 Task: Utilize tags to categorize technology assessment tasks by priority: "High," "Medium," and "Low.
Action: Mouse moved to (66, 261)
Screenshot: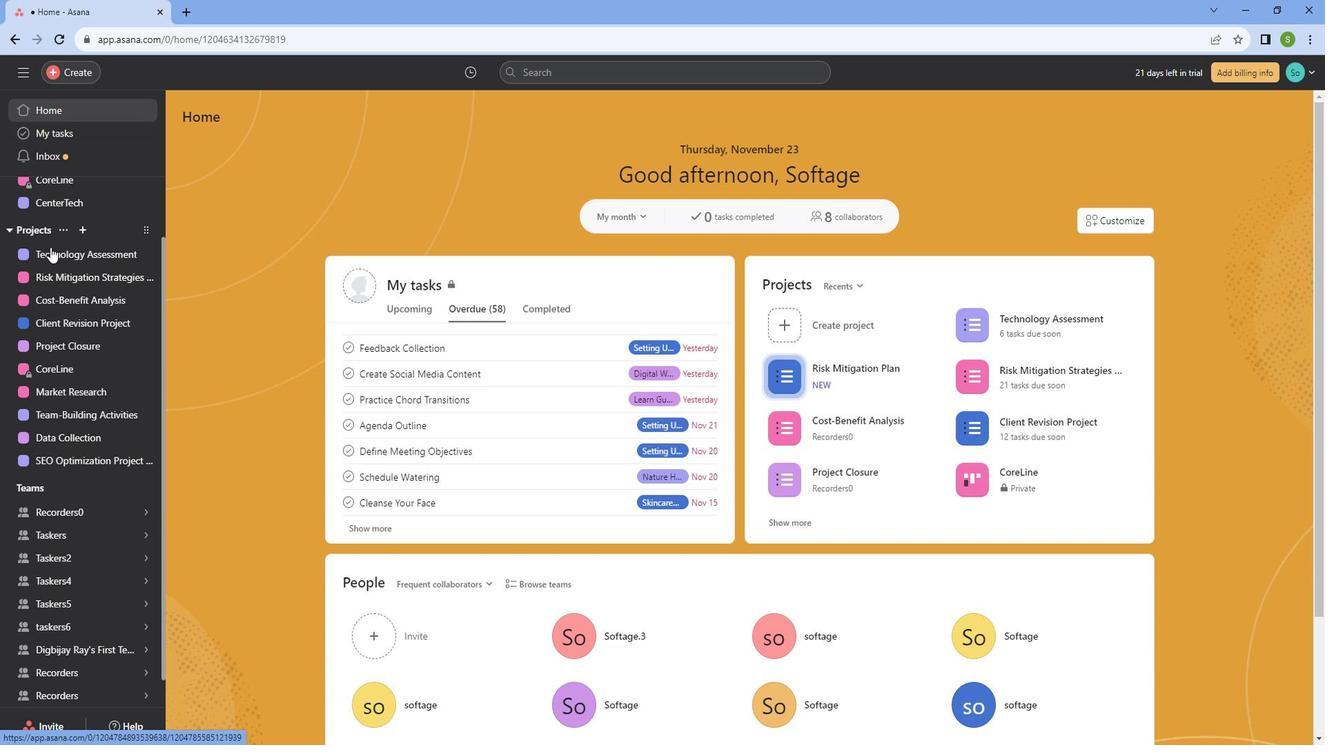
Action: Mouse pressed left at (66, 261)
Screenshot: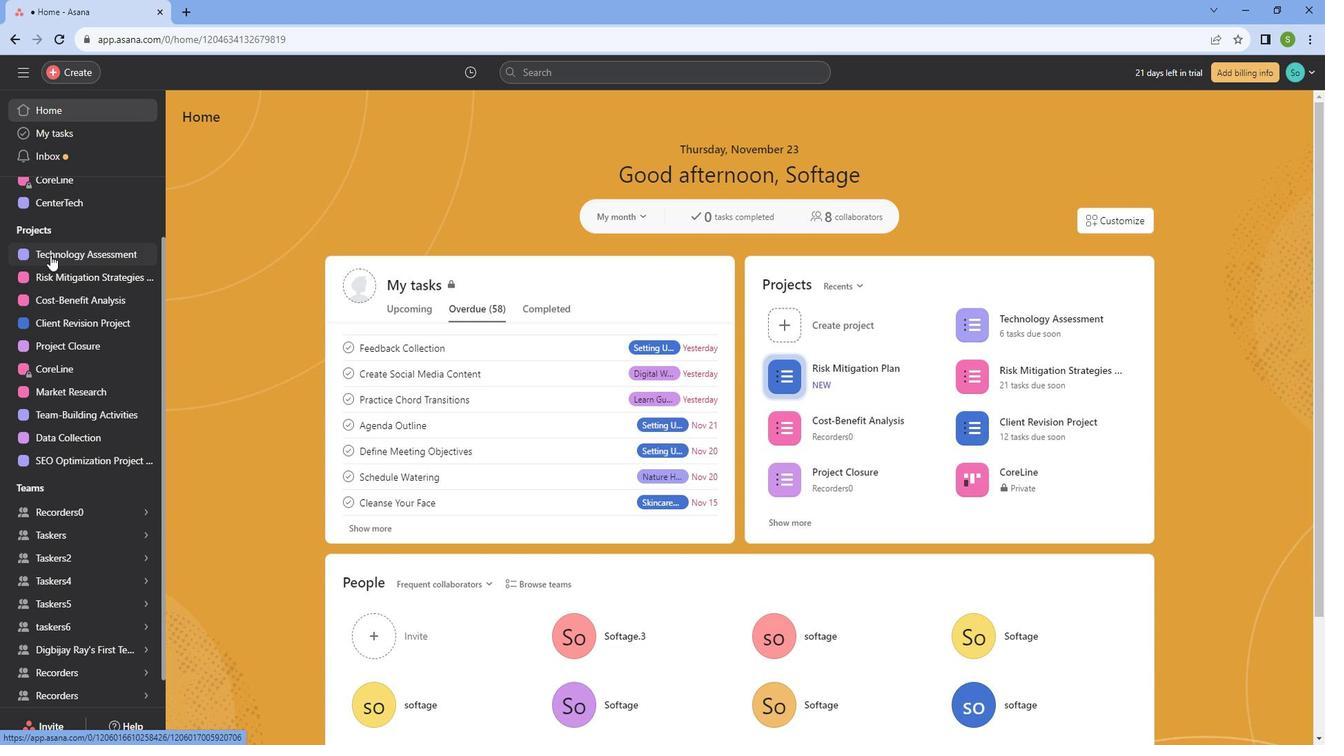 
Action: Mouse moved to (882, 227)
Screenshot: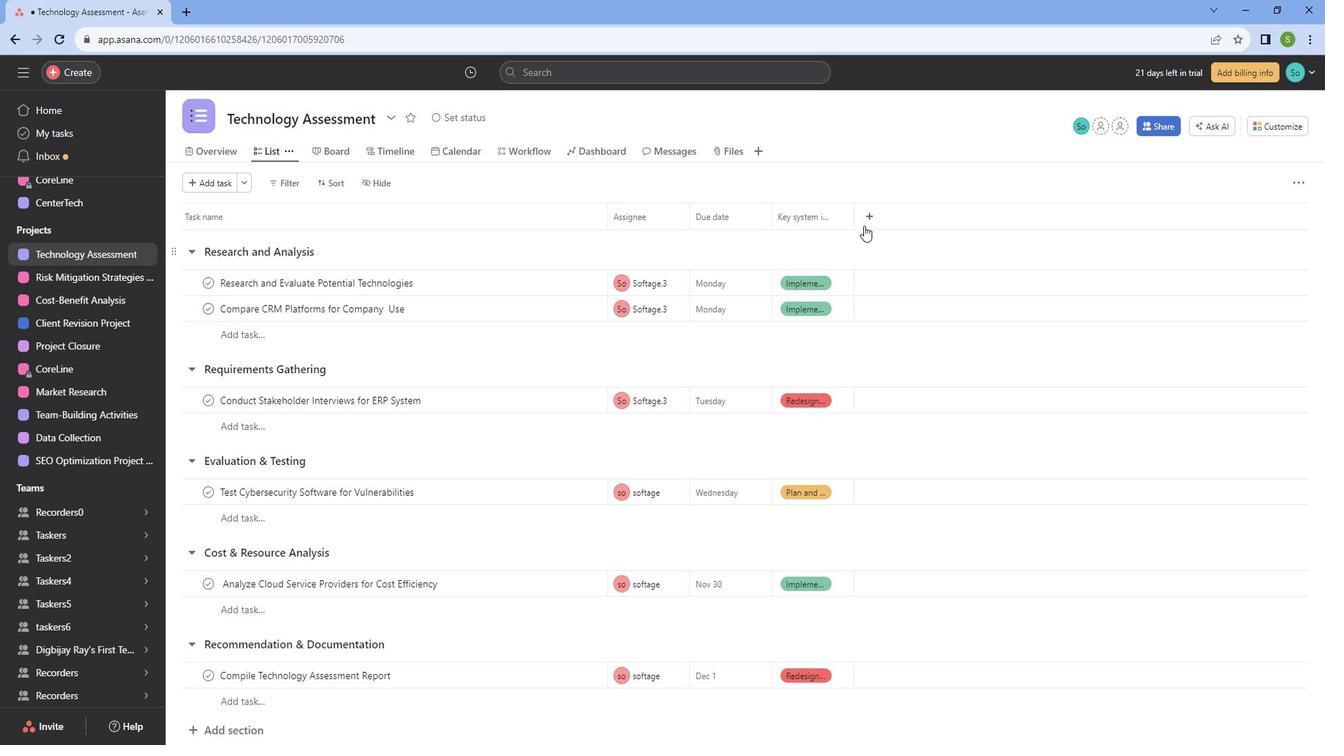 
Action: Mouse pressed left at (882, 227)
Screenshot: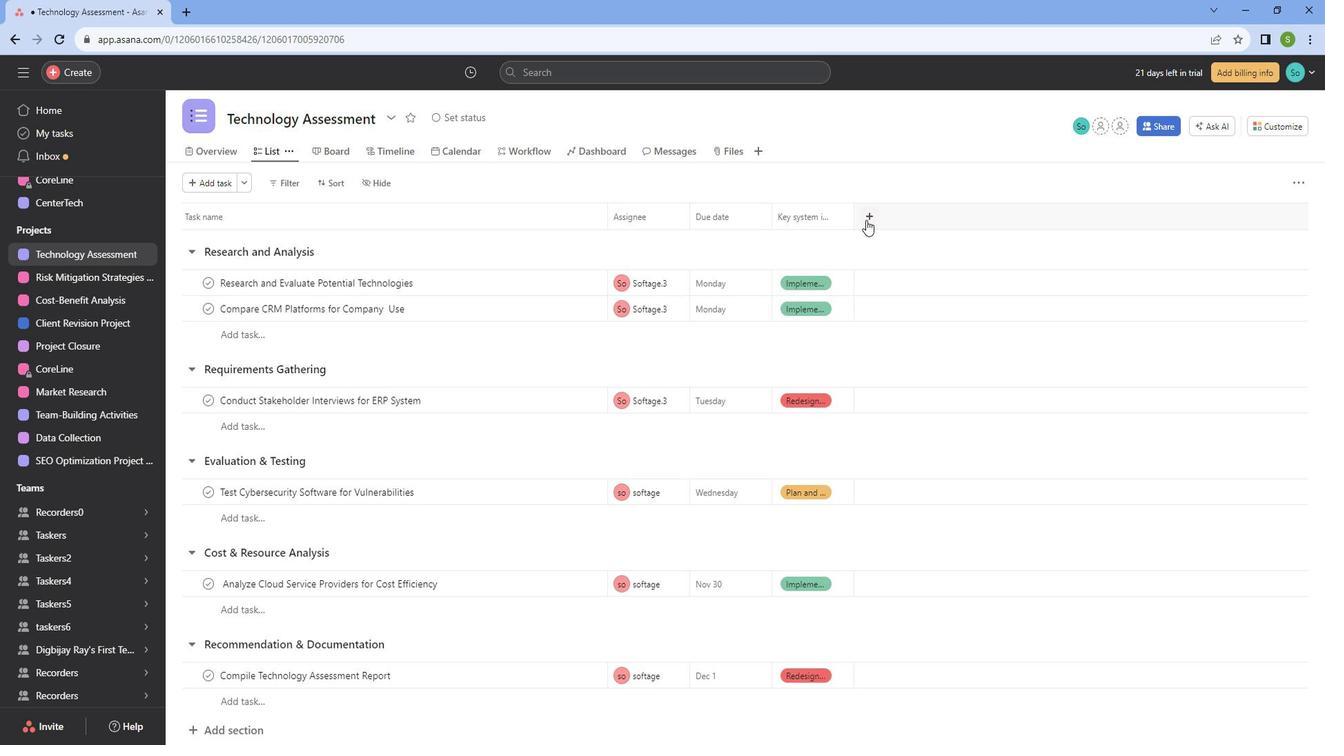 
Action: Mouse moved to (904, 276)
Screenshot: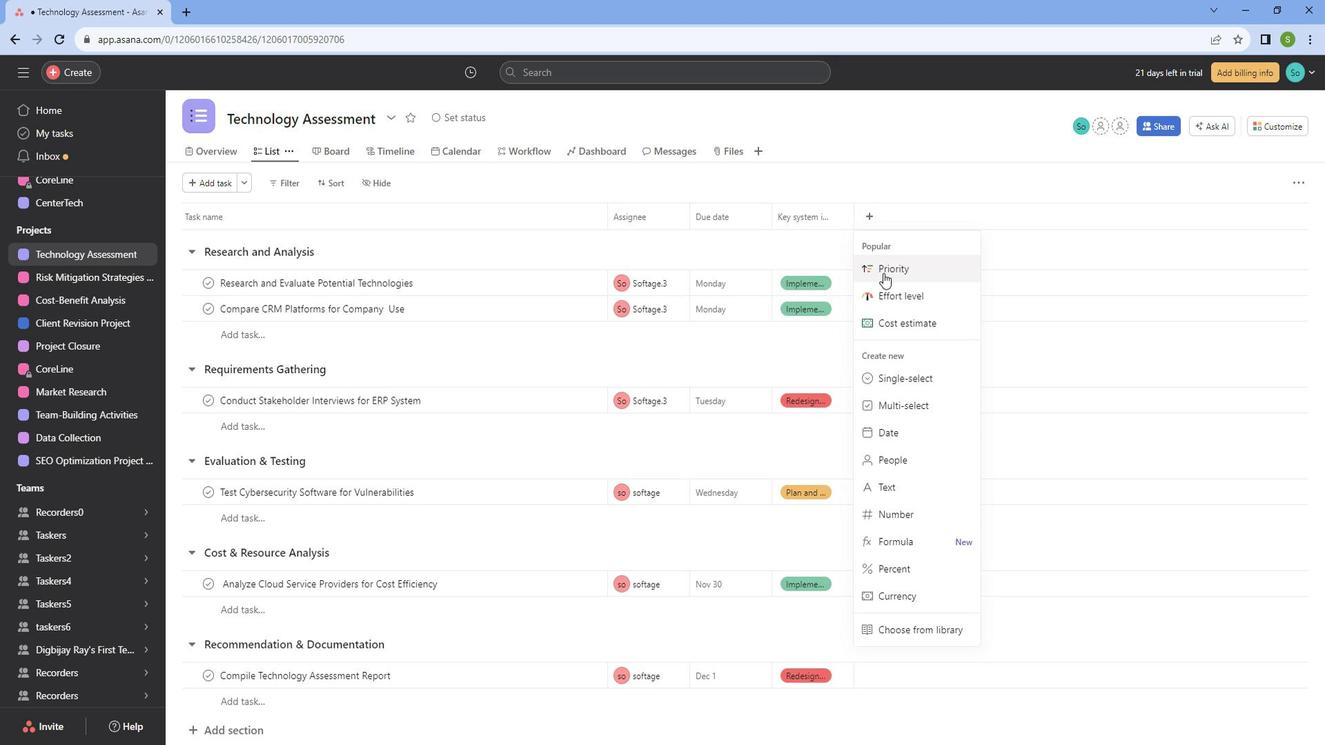 
Action: Mouse pressed left at (904, 276)
Screenshot: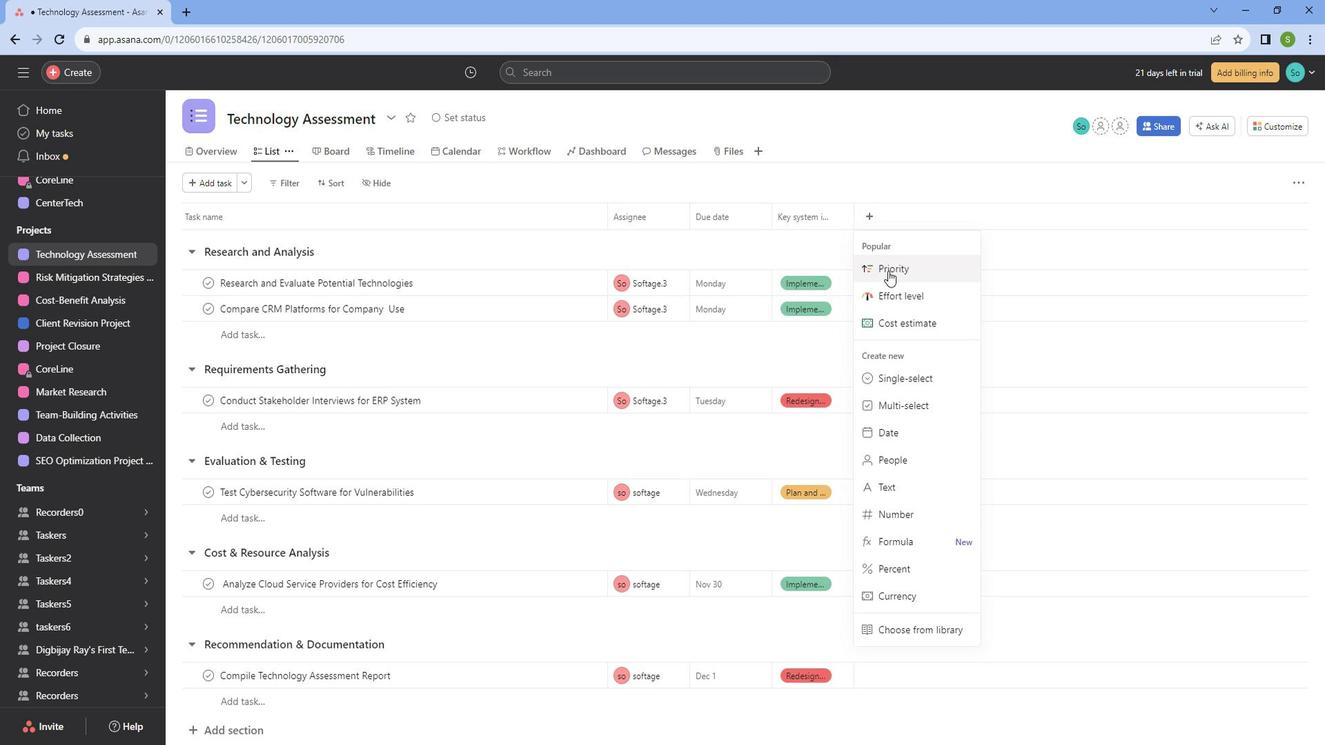 
Action: Mouse moved to (796, 561)
Screenshot: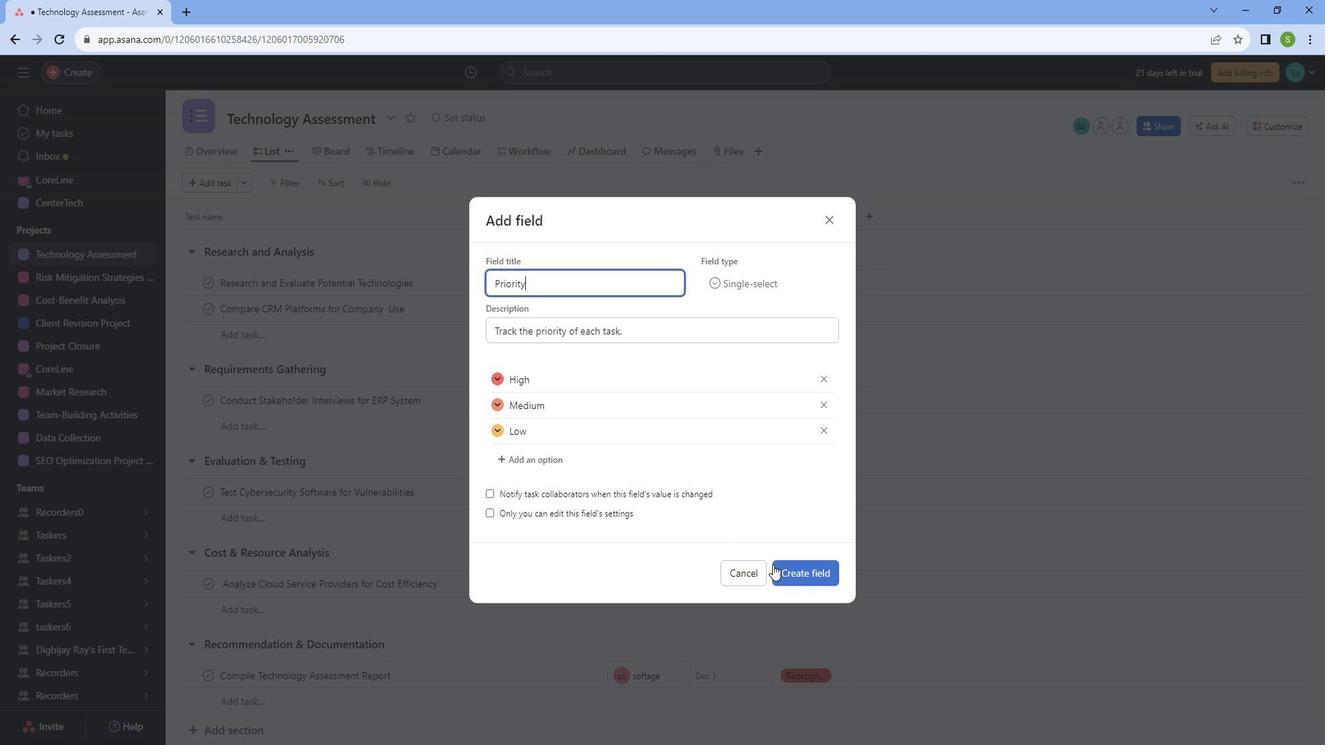 
Action: Mouse pressed left at (796, 561)
Screenshot: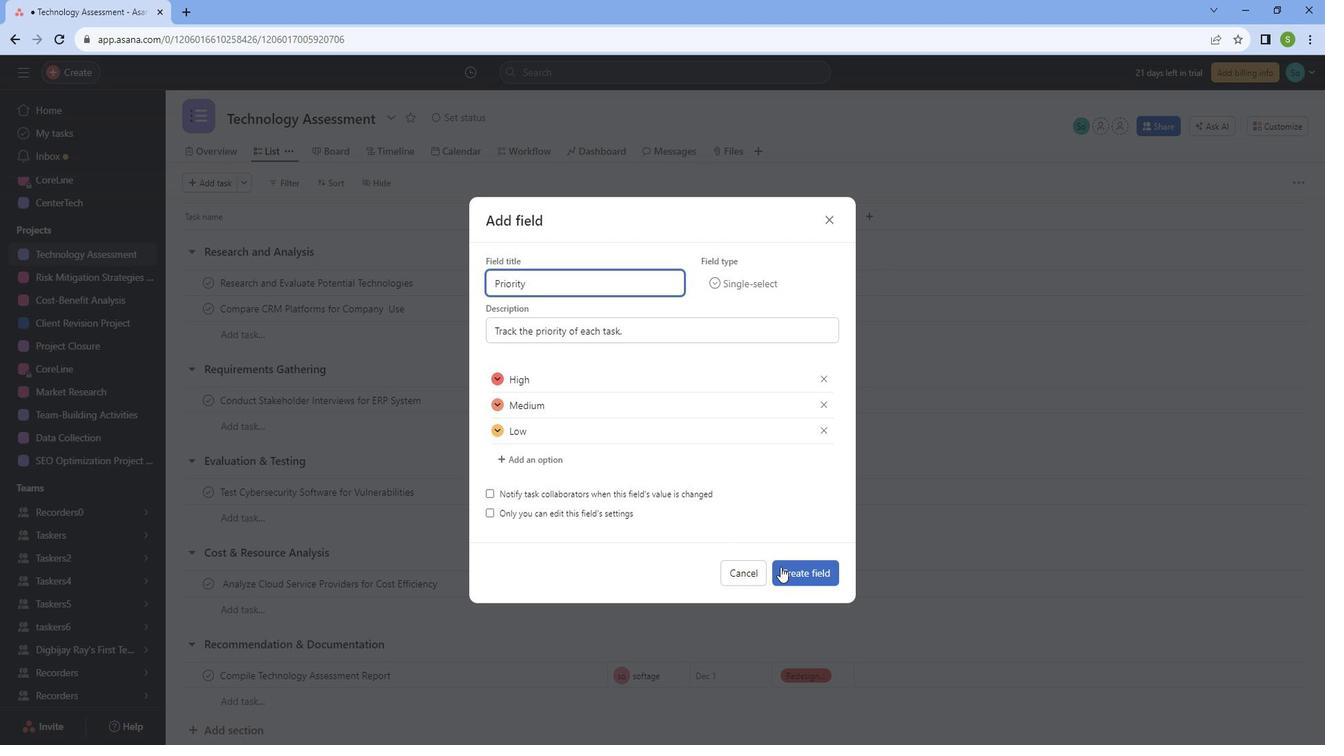 
Action: Mouse moved to (924, 282)
Screenshot: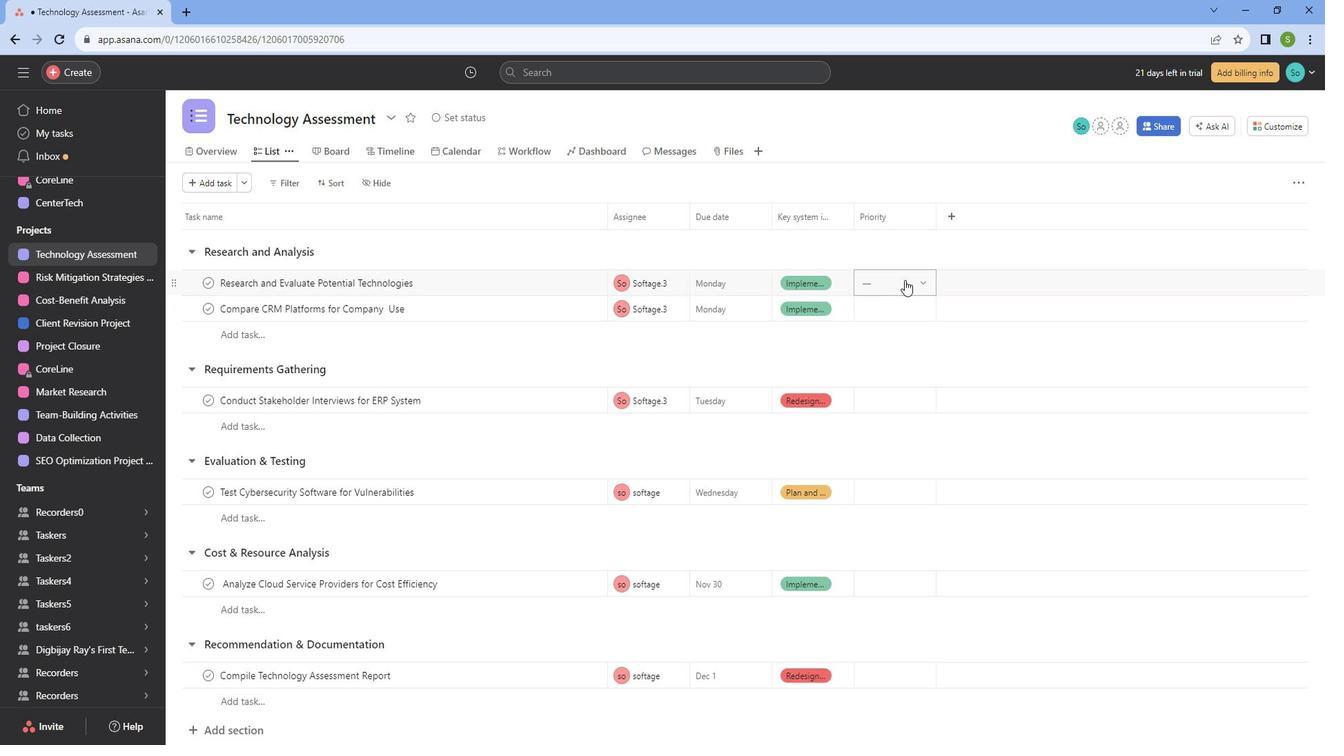 
Action: Mouse pressed left at (924, 282)
Screenshot: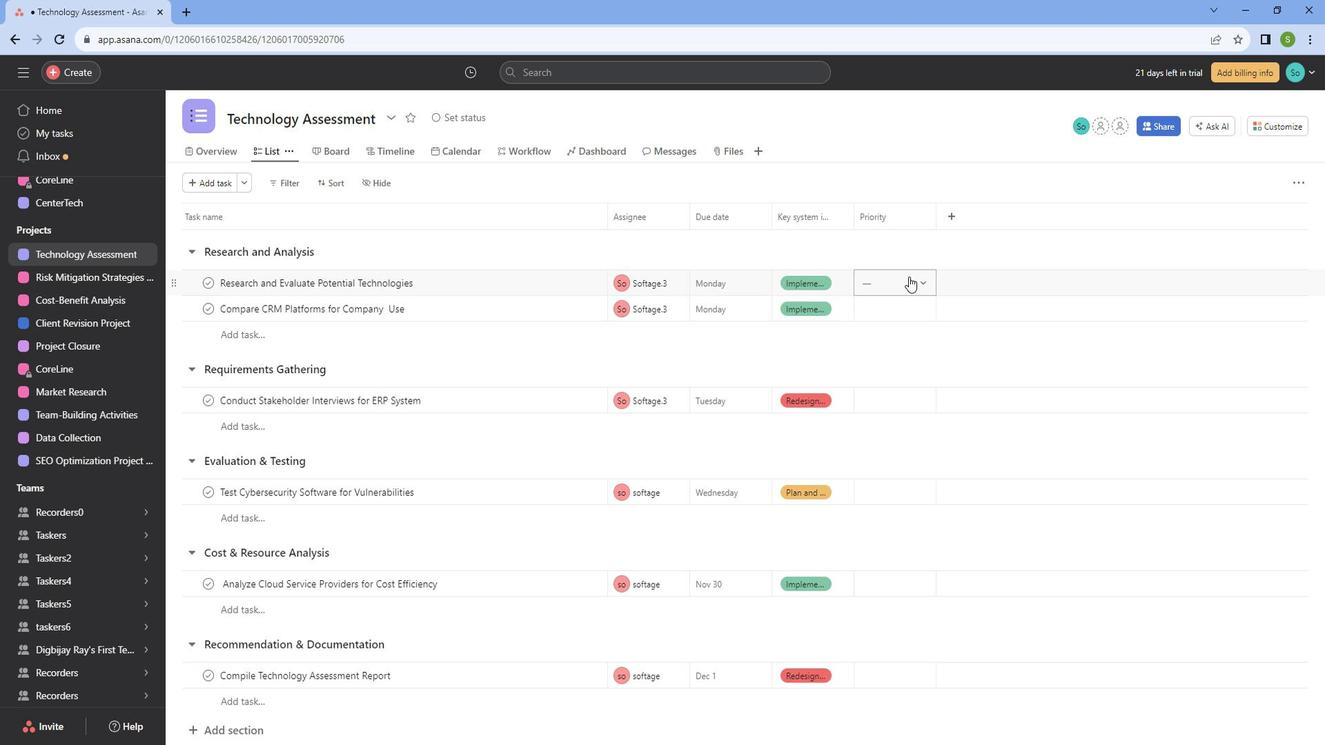 
Action: Mouse moved to (921, 340)
Screenshot: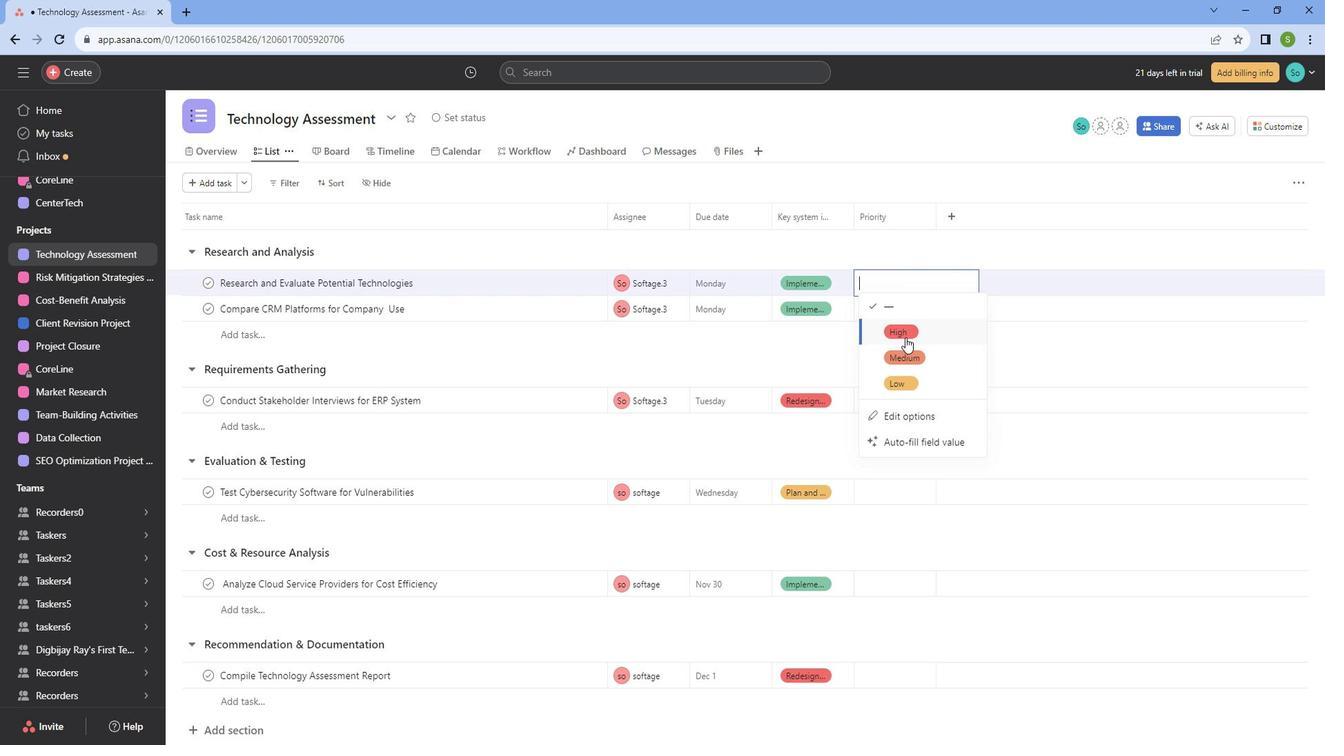 
Action: Mouse pressed left at (921, 340)
Screenshot: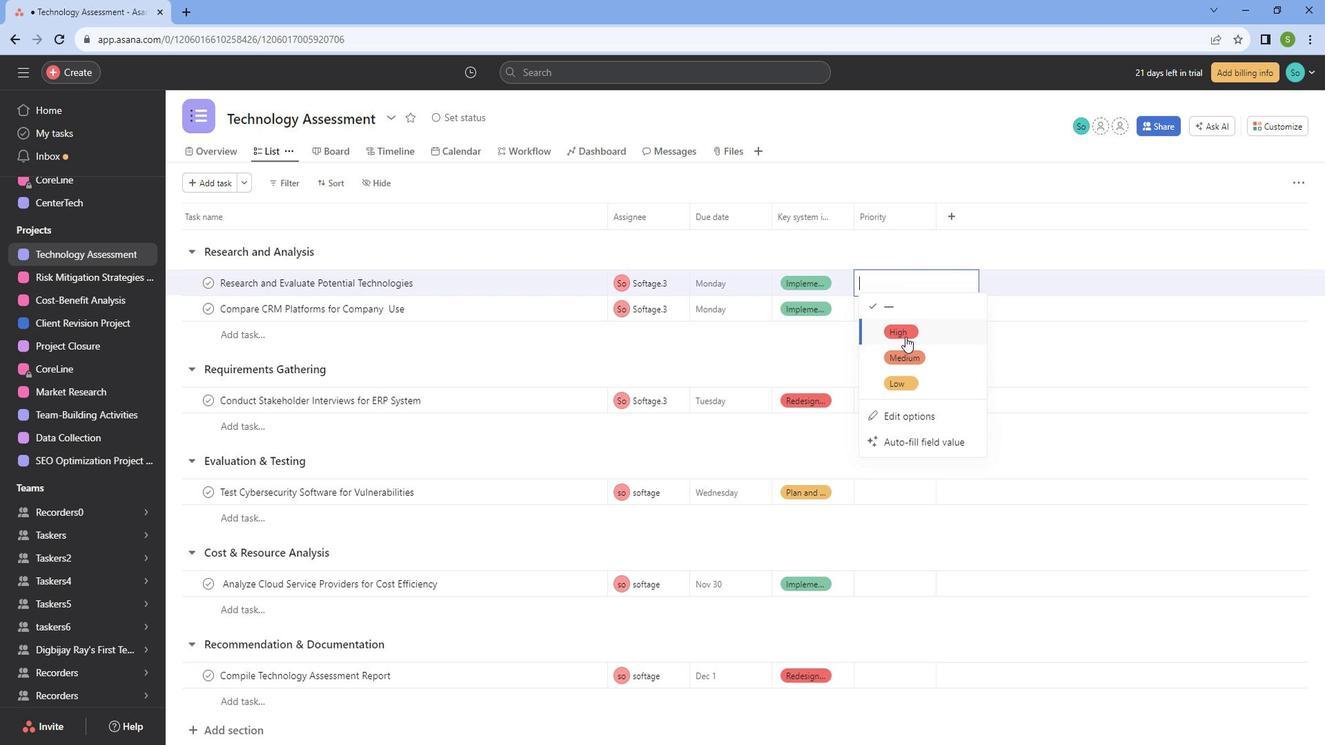 
Action: Mouse moved to (921, 322)
Screenshot: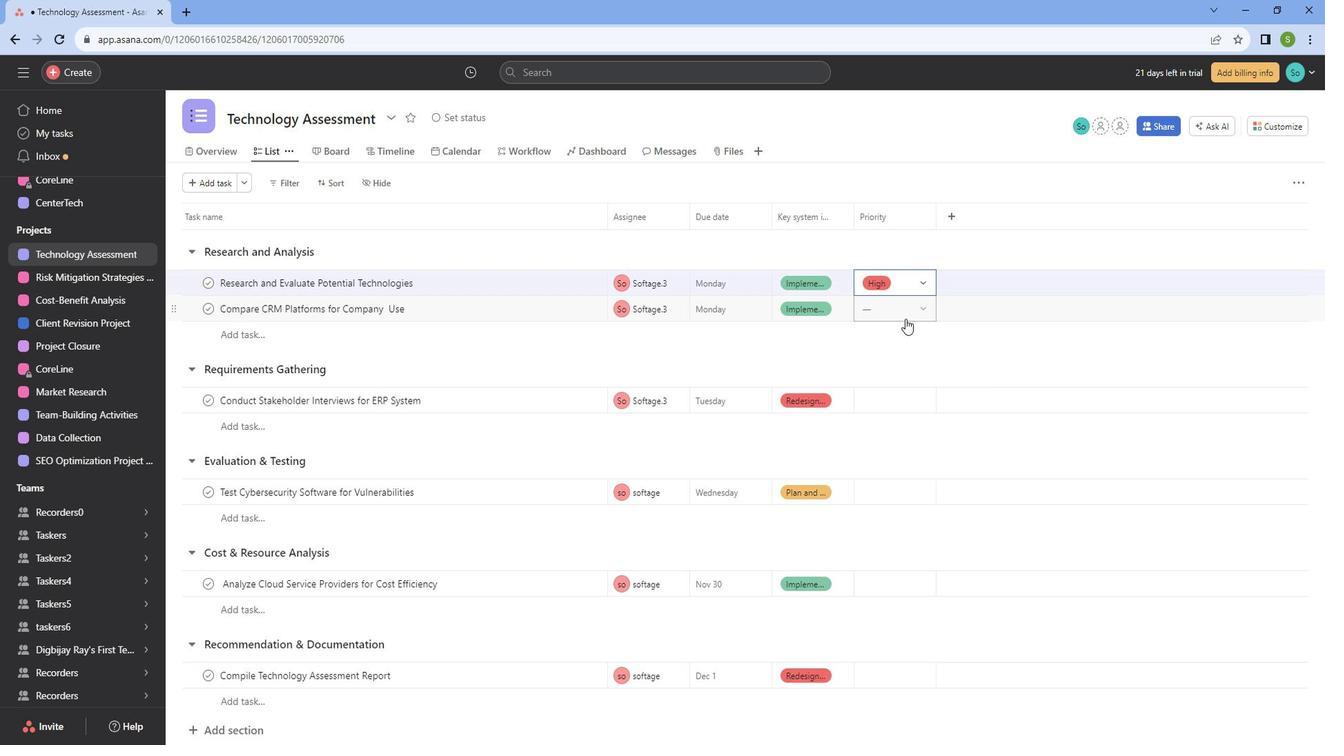 
Action: Mouse pressed left at (921, 322)
Screenshot: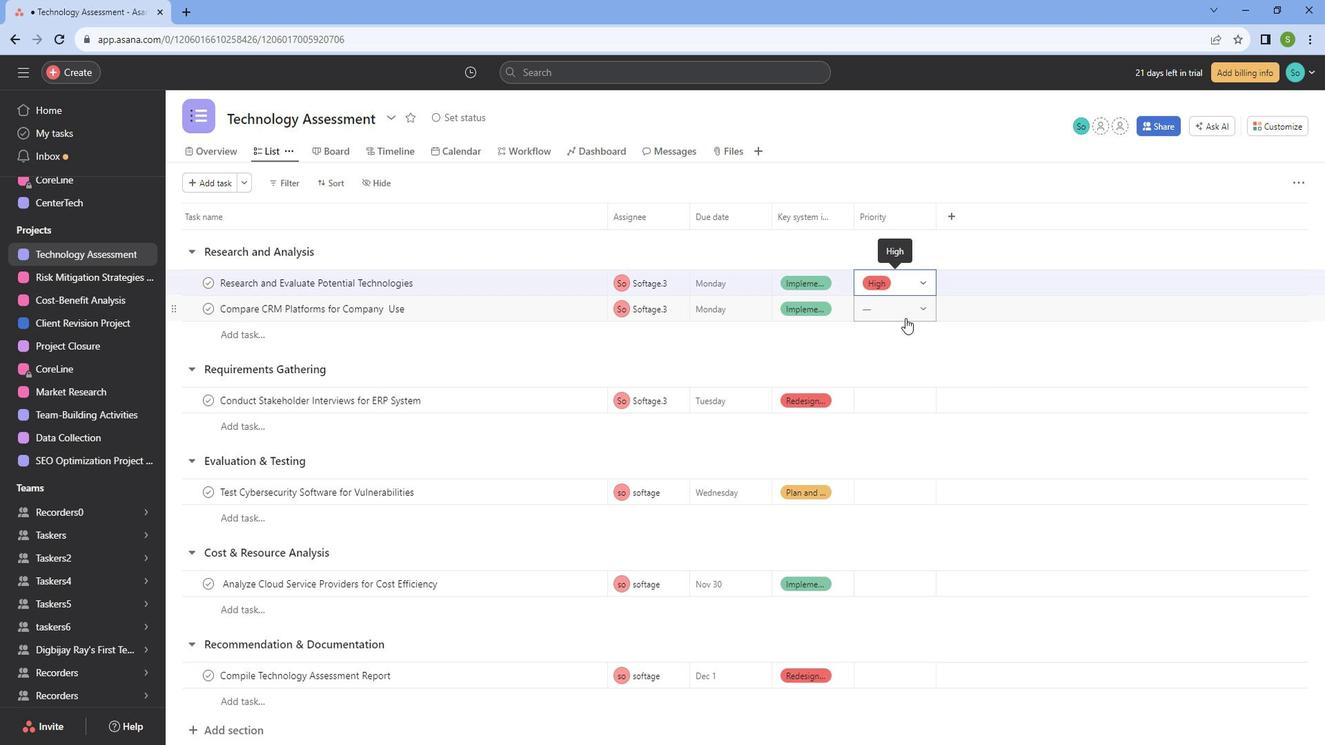 
Action: Mouse moved to (908, 360)
Screenshot: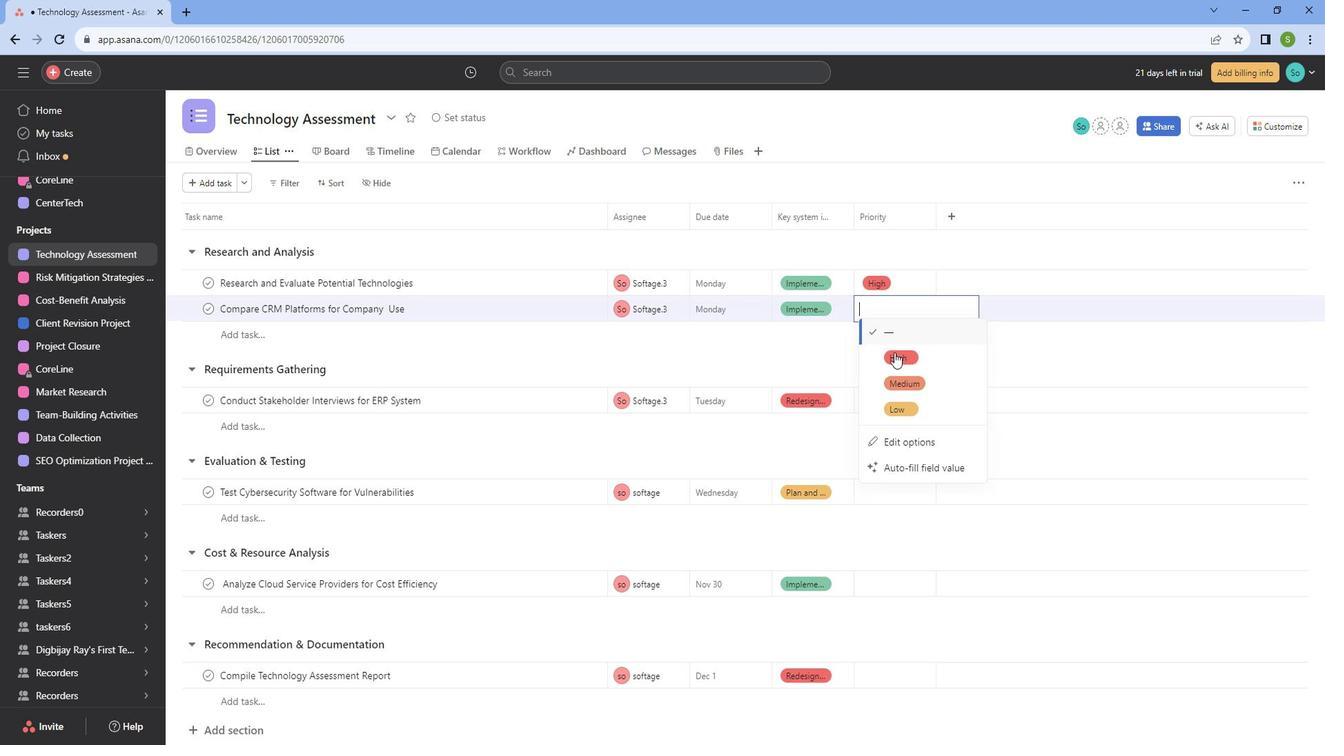 
Action: Mouse pressed left at (908, 360)
Screenshot: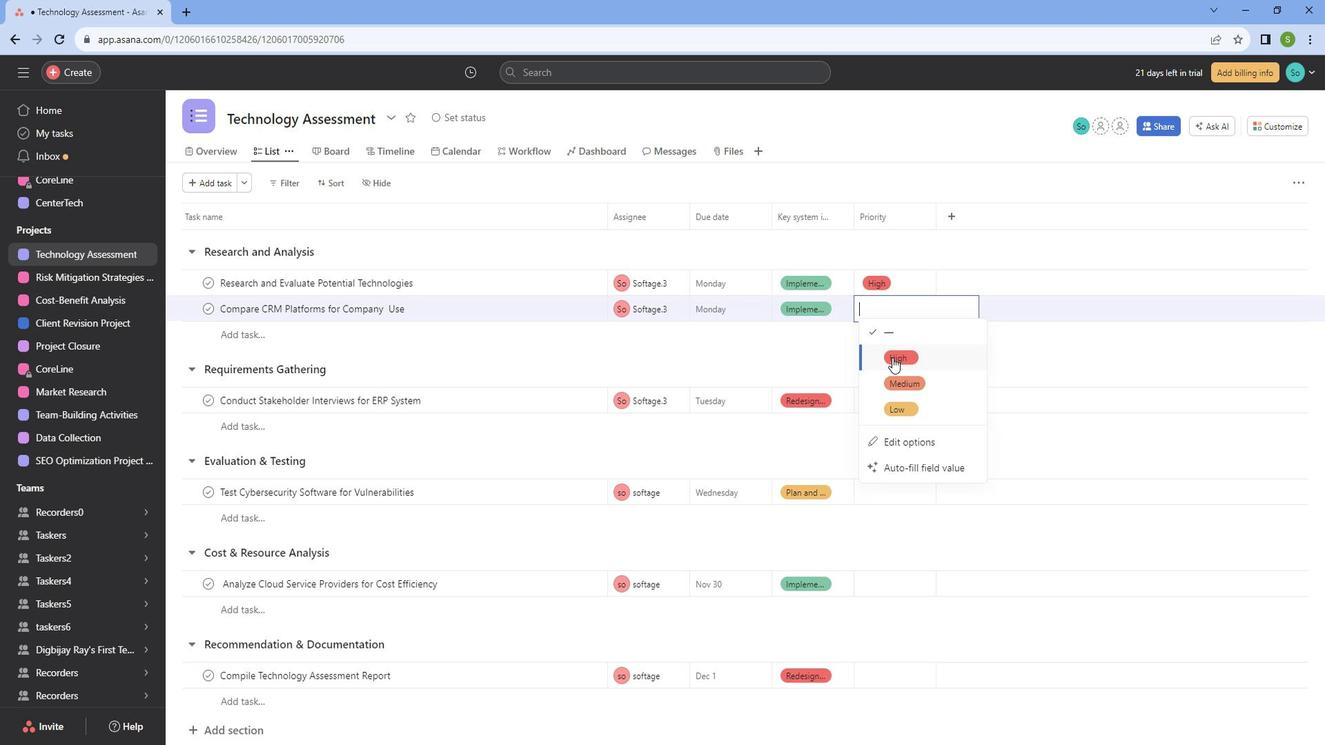 
Action: Mouse moved to (893, 398)
Screenshot: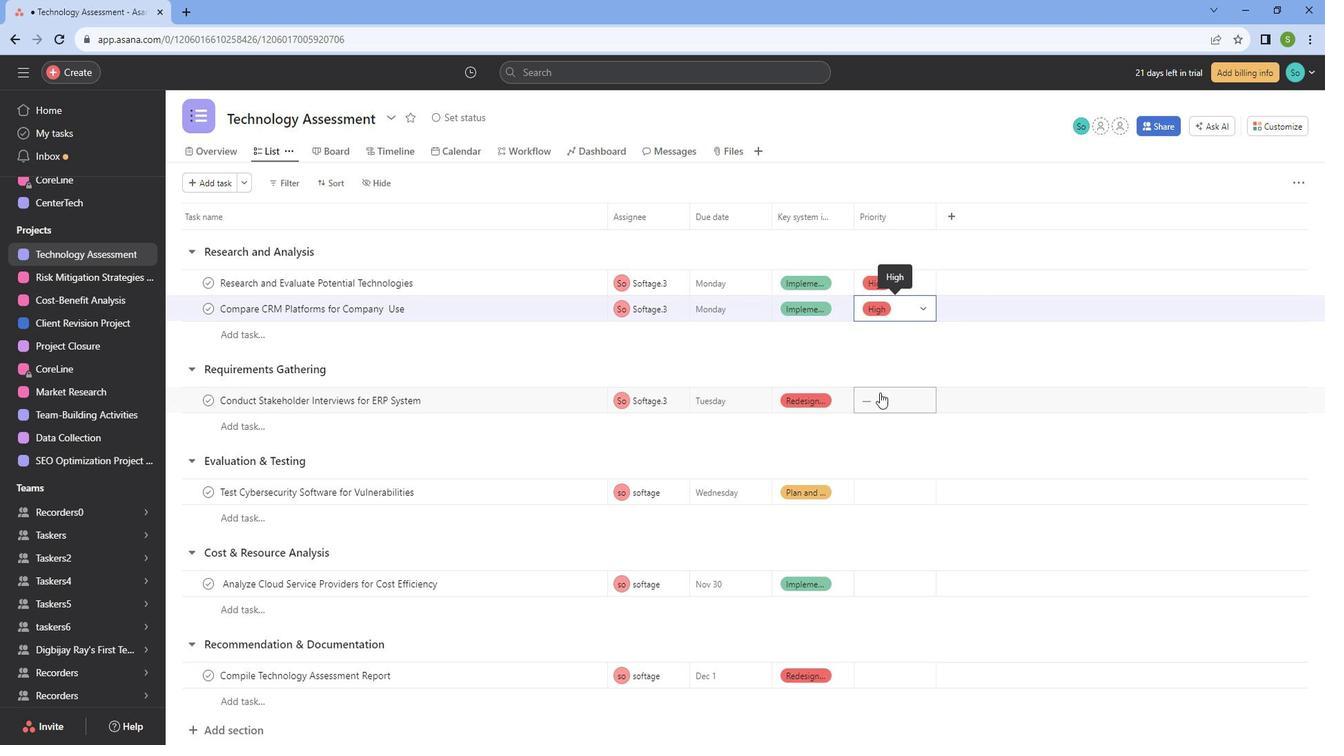 
Action: Mouse pressed left at (893, 398)
Screenshot: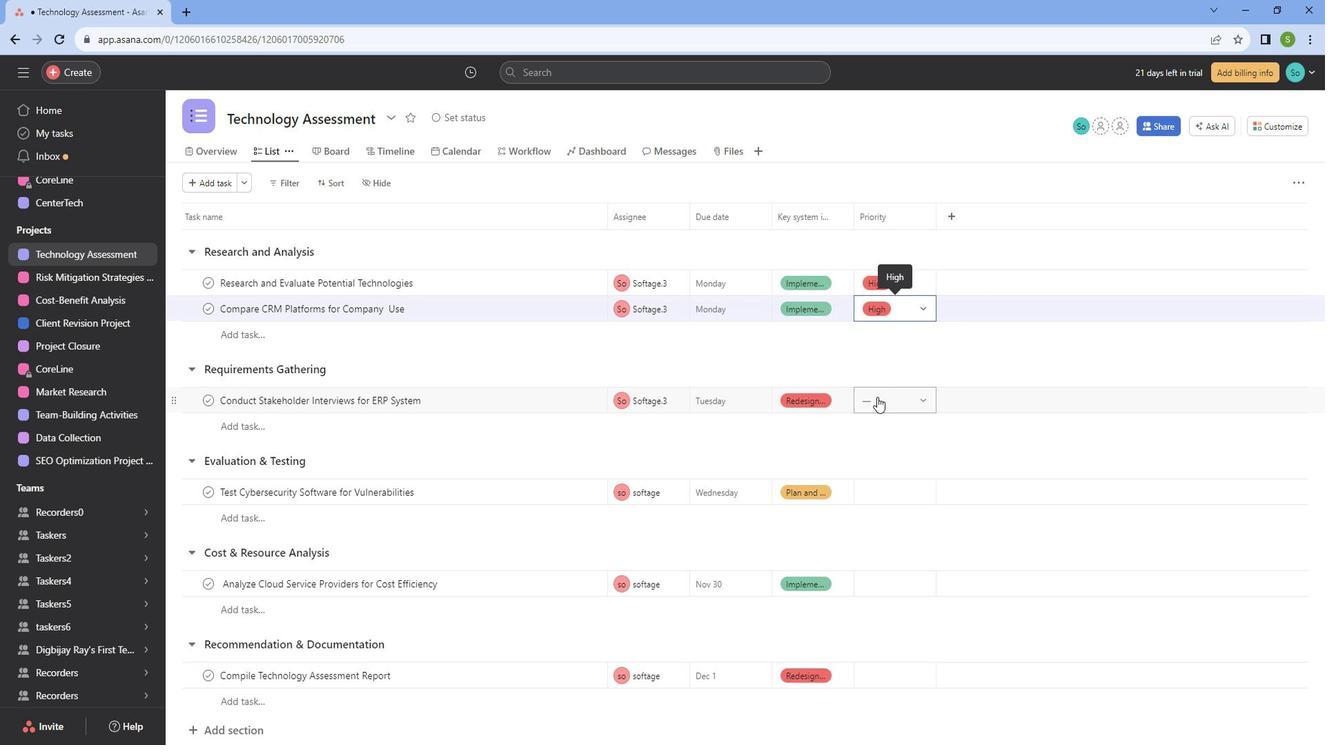 
Action: Mouse moved to (895, 478)
Screenshot: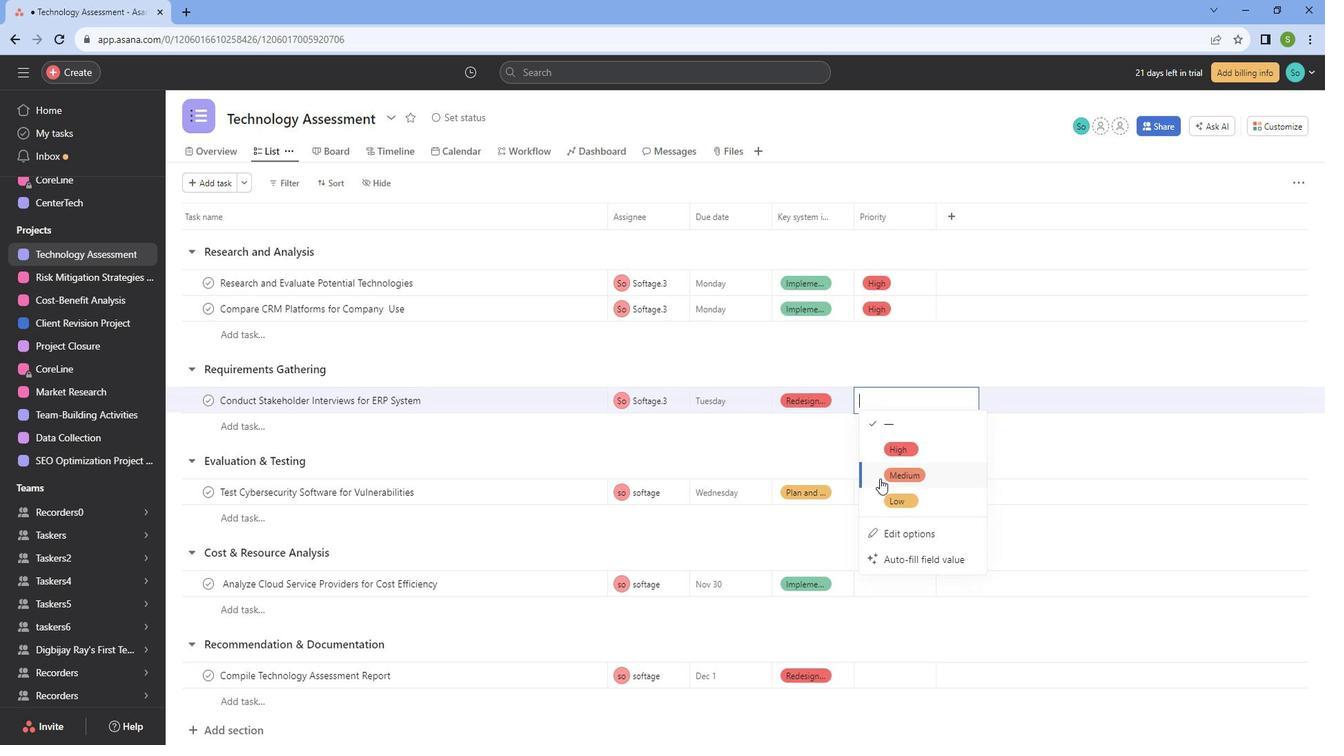 
Action: Mouse pressed left at (895, 478)
Screenshot: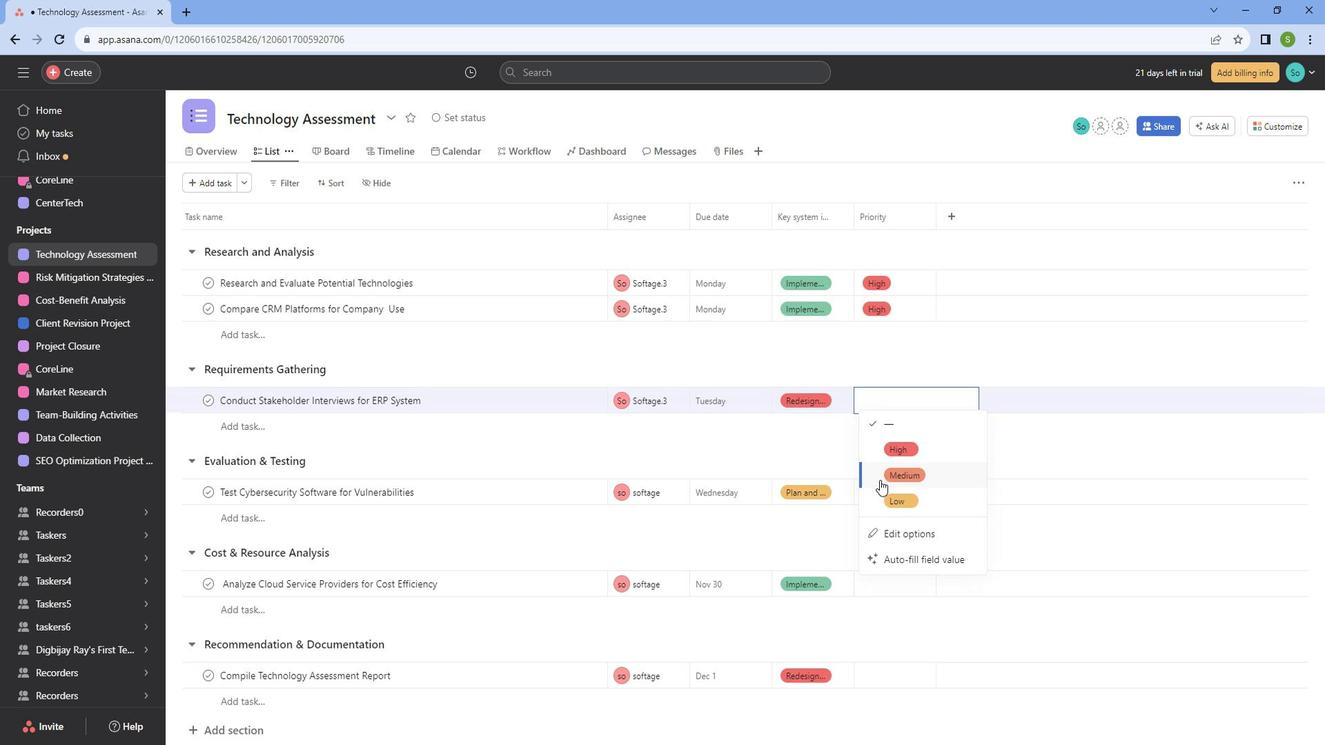
Action: Mouse moved to (895, 496)
Screenshot: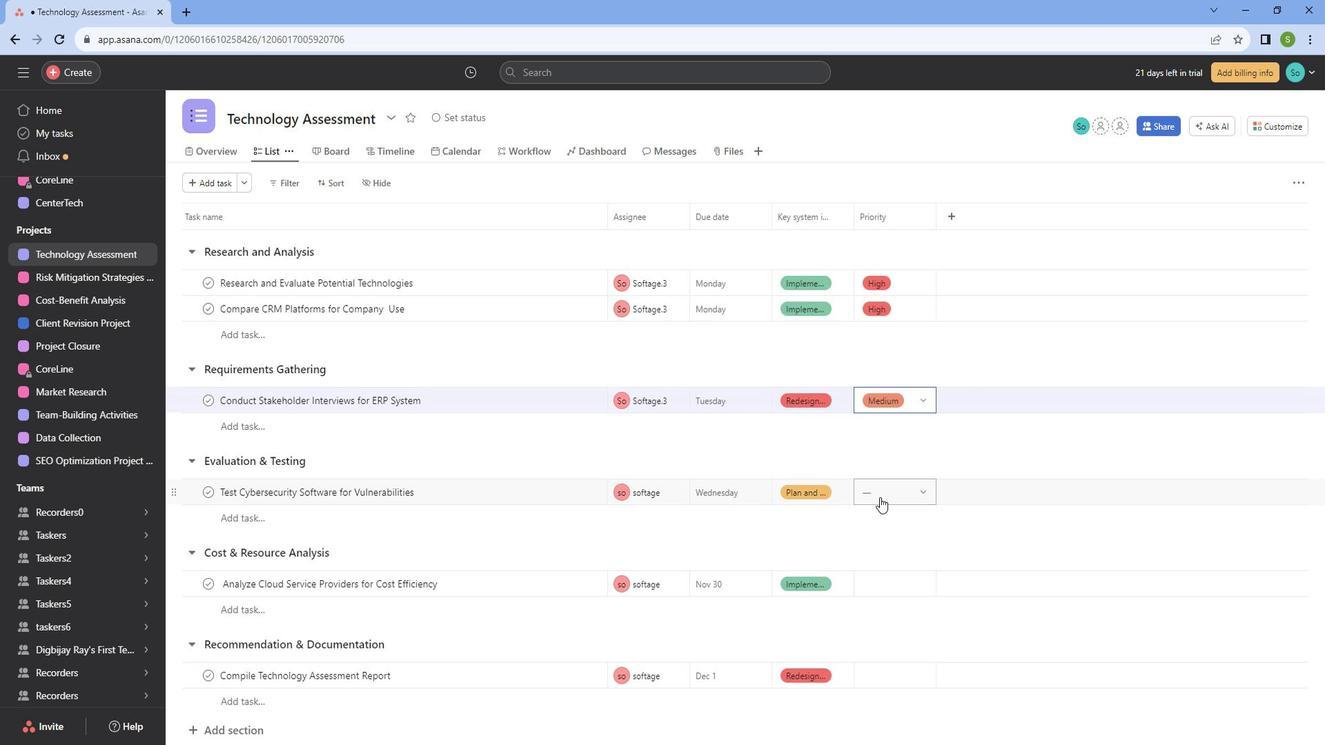 
Action: Mouse pressed left at (895, 496)
Screenshot: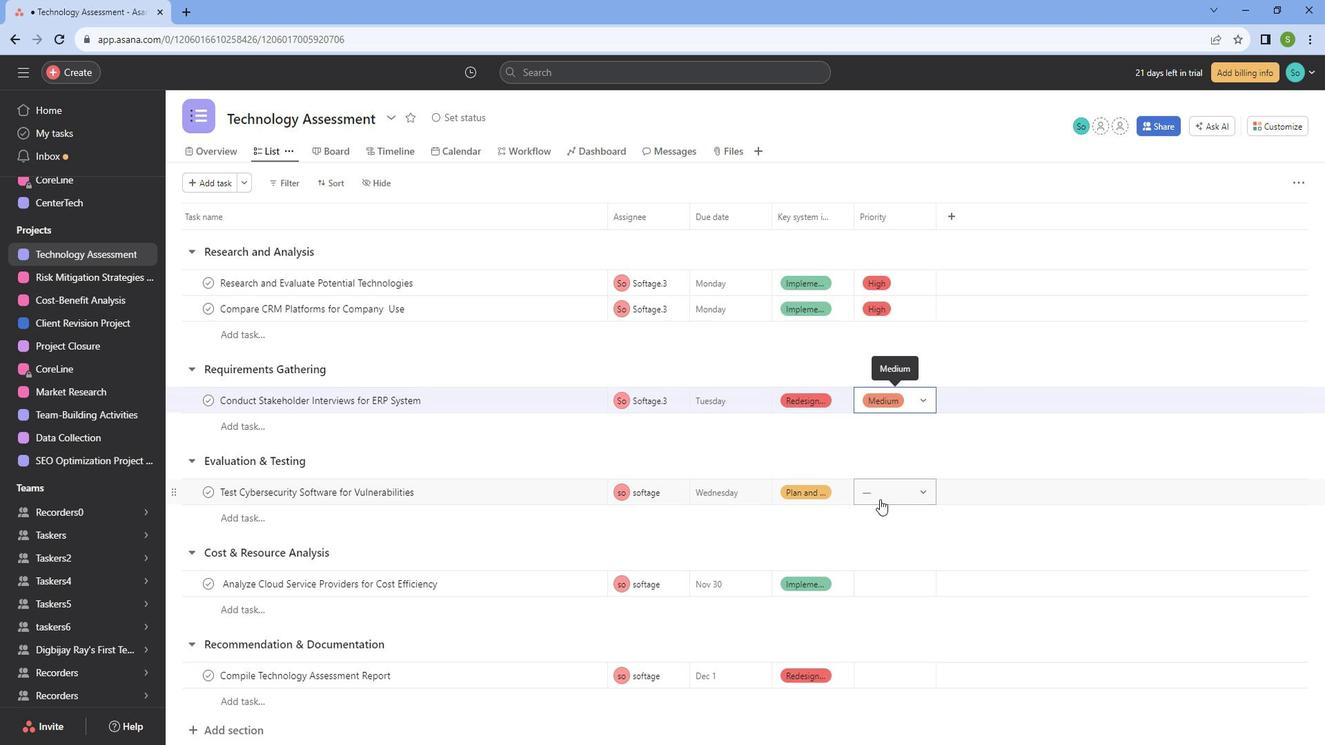 
Action: Mouse moved to (906, 561)
Screenshot: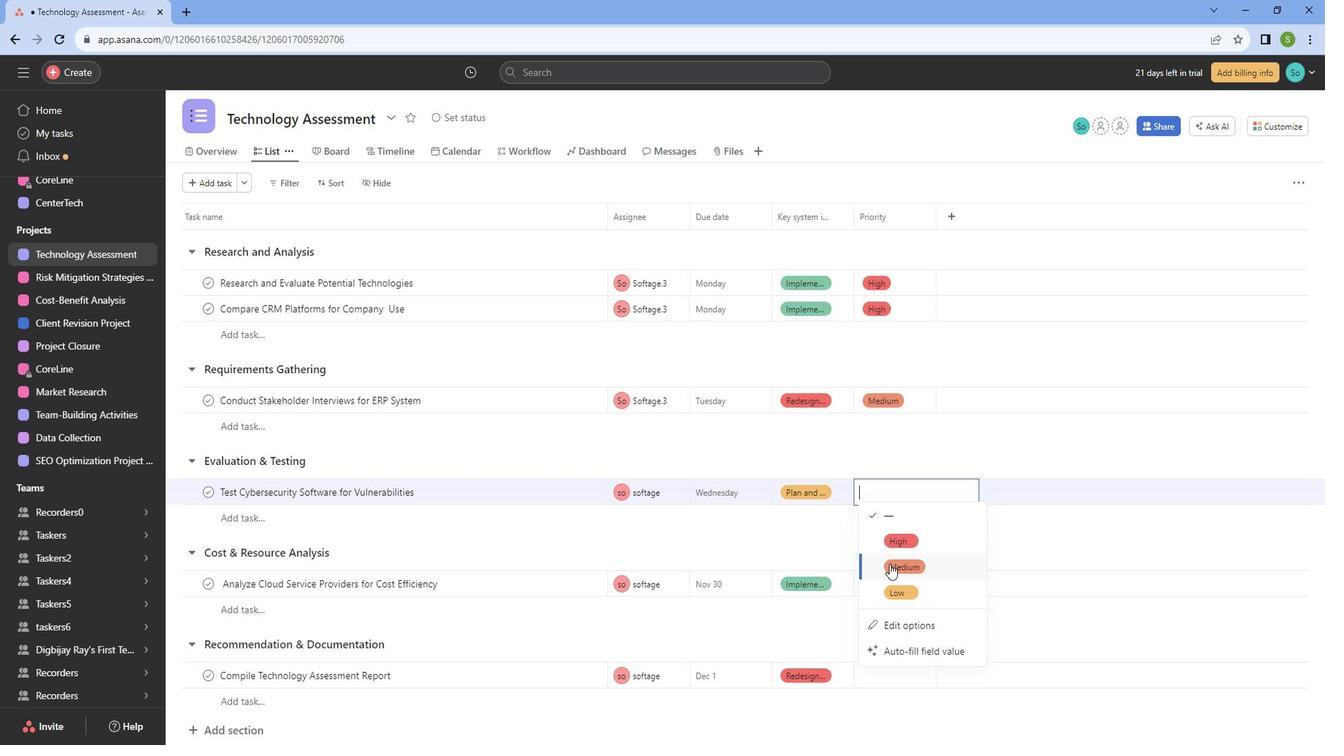 
Action: Mouse pressed left at (906, 561)
Screenshot: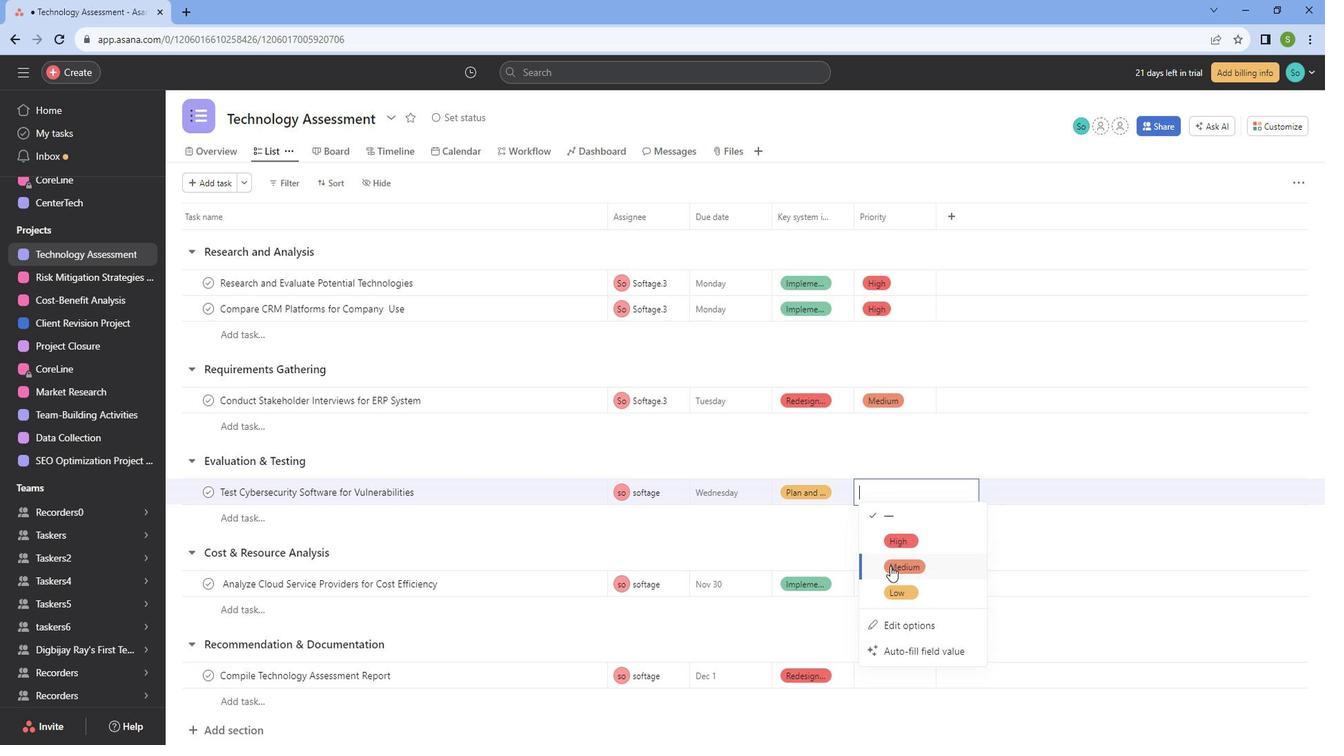 
Action: Mouse moved to (904, 574)
Screenshot: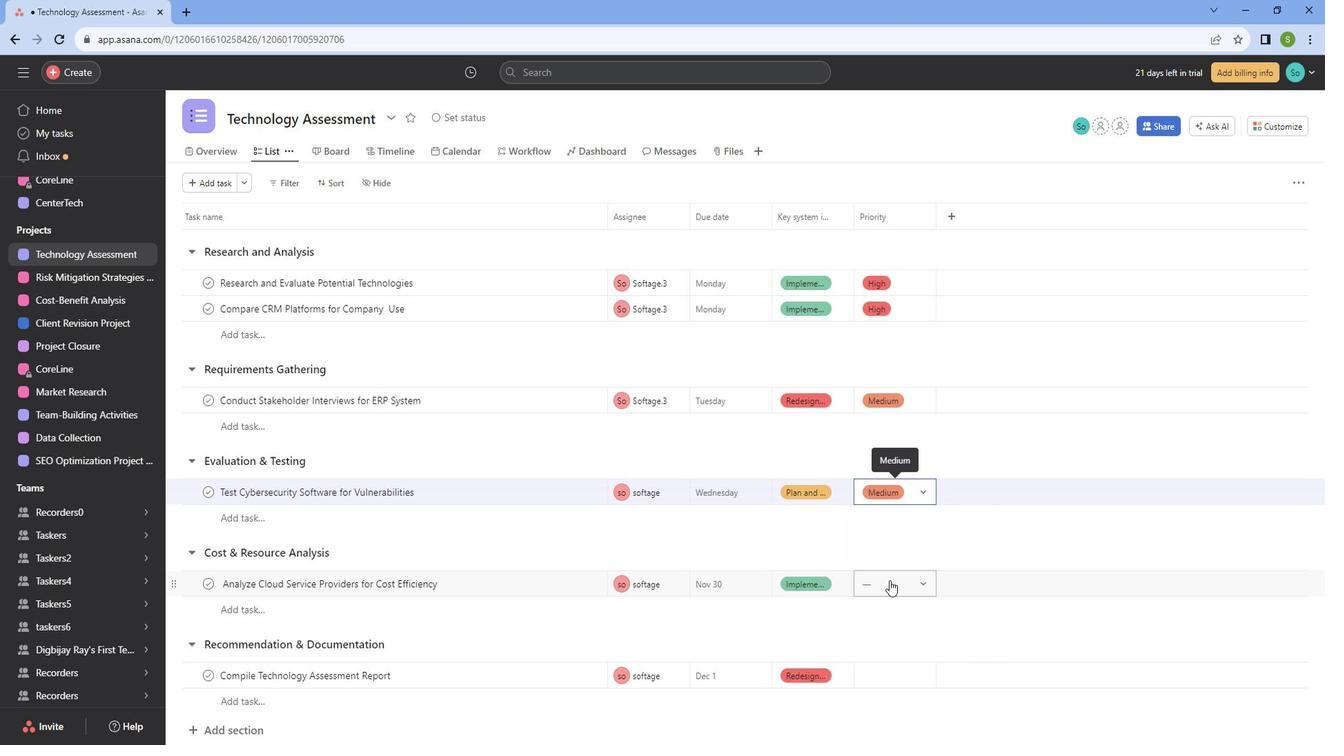
Action: Mouse pressed left at (904, 574)
Screenshot: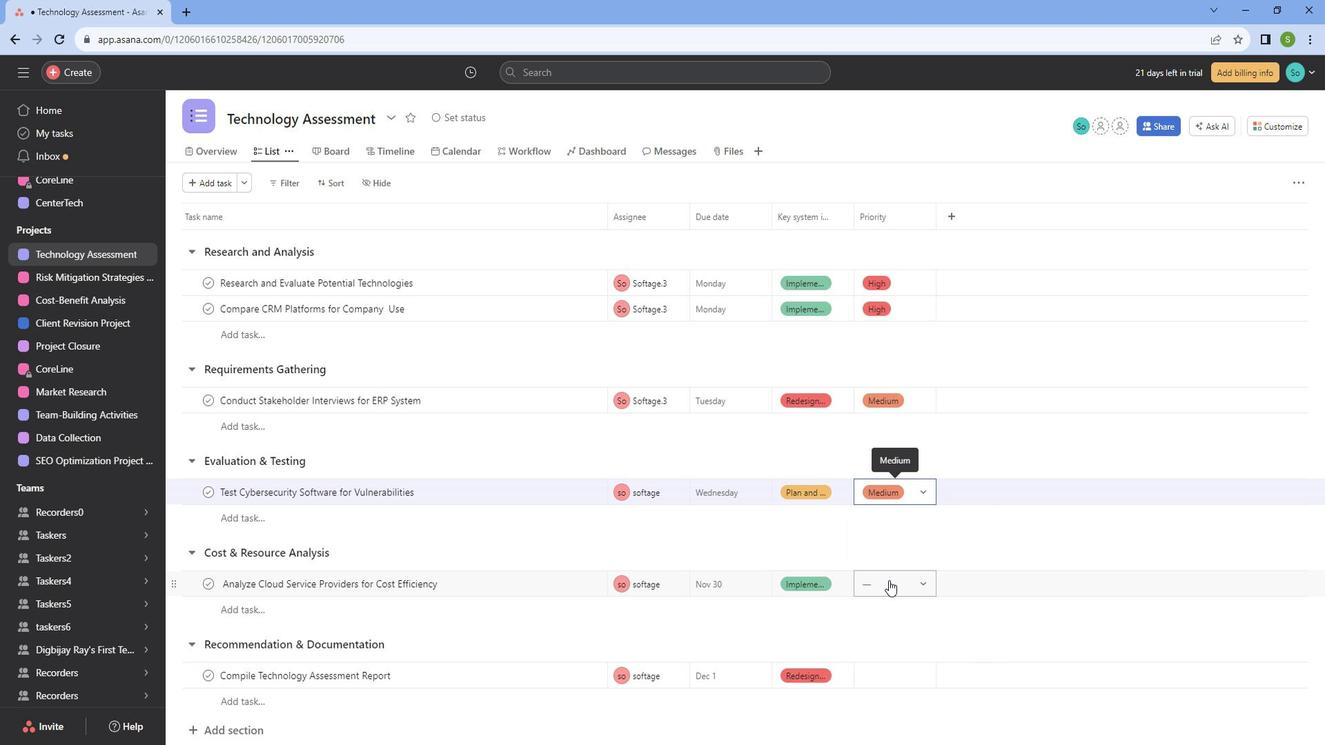 
Action: Mouse moved to (934, 505)
Screenshot: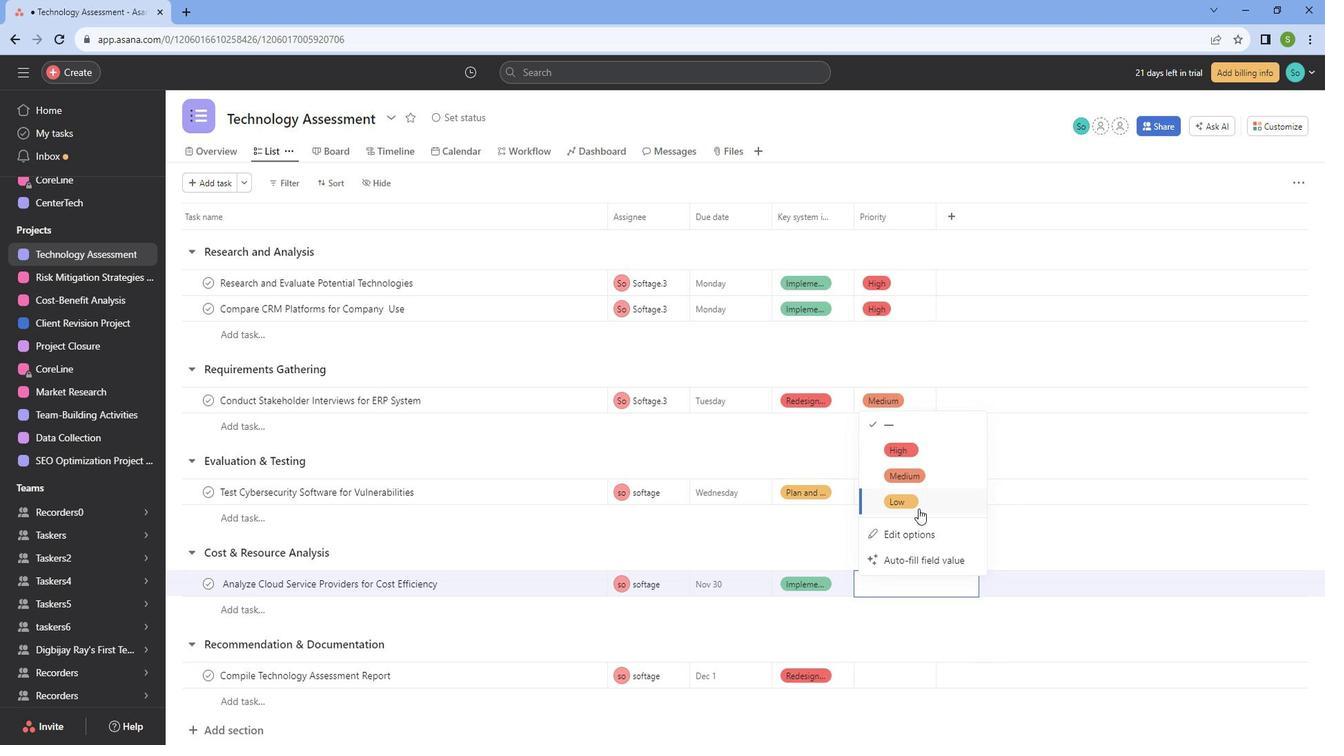 
Action: Mouse pressed left at (934, 505)
Screenshot: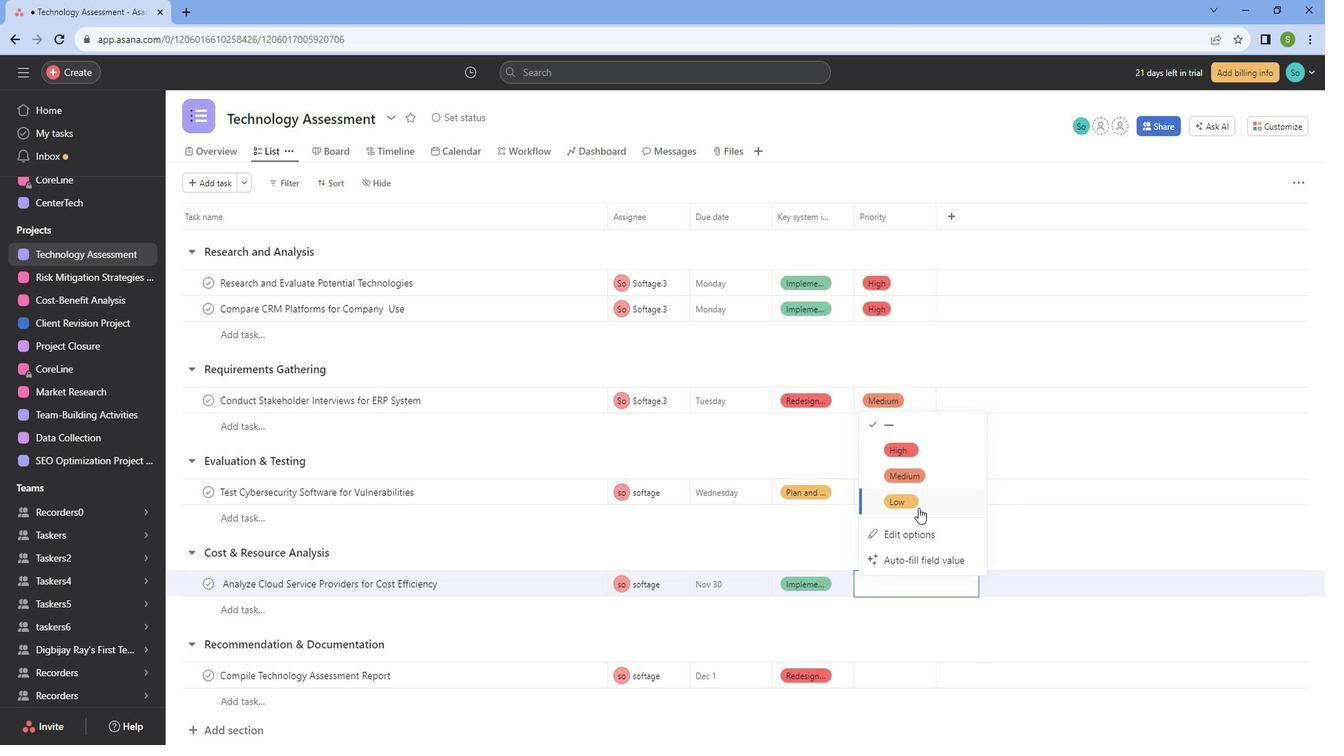 
Action: Mouse moved to (925, 659)
Screenshot: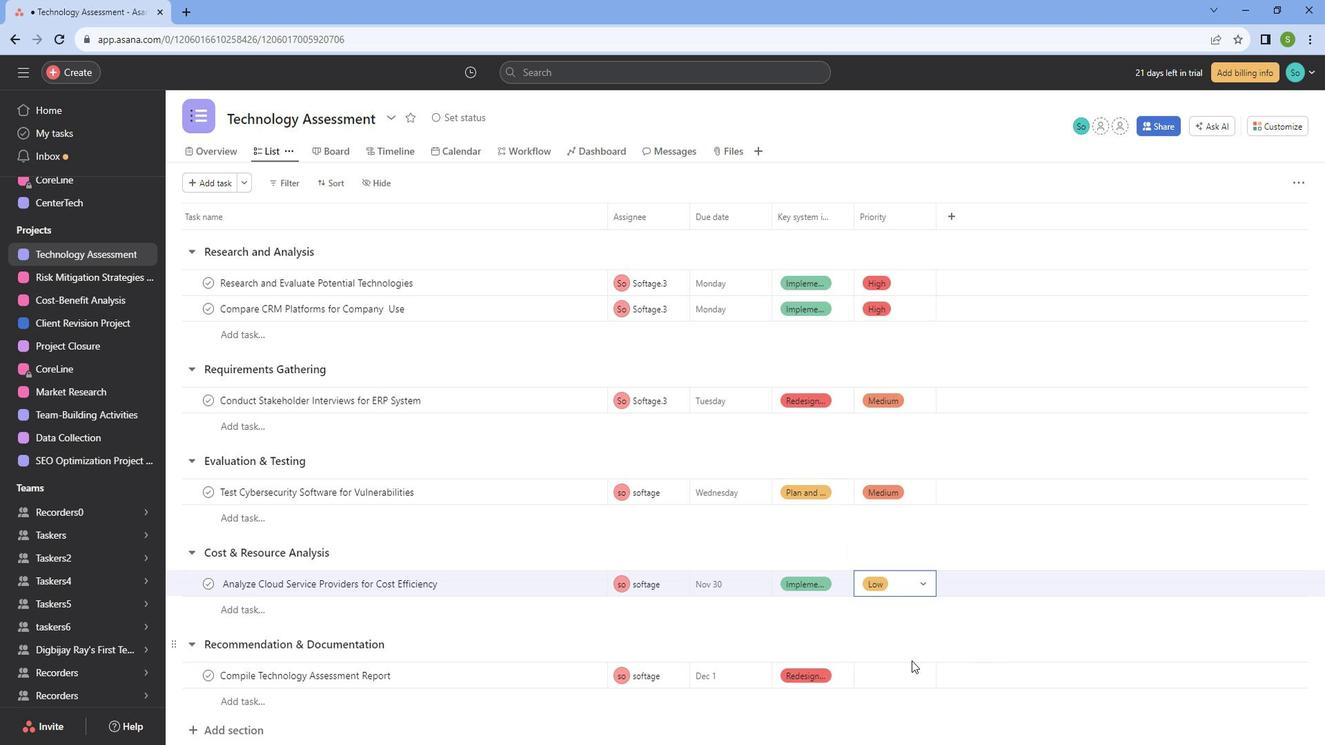 
Action: Mouse pressed left at (925, 659)
Screenshot: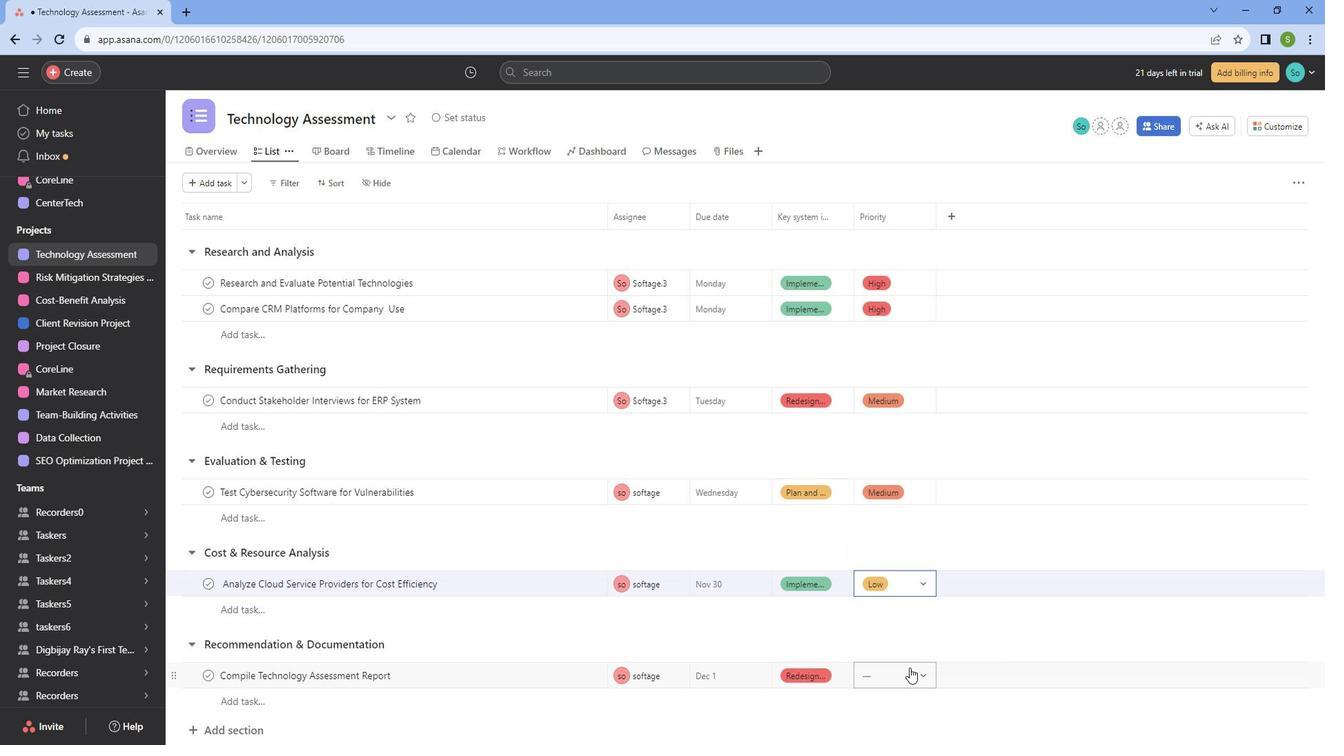 
Action: Mouse moved to (912, 590)
Screenshot: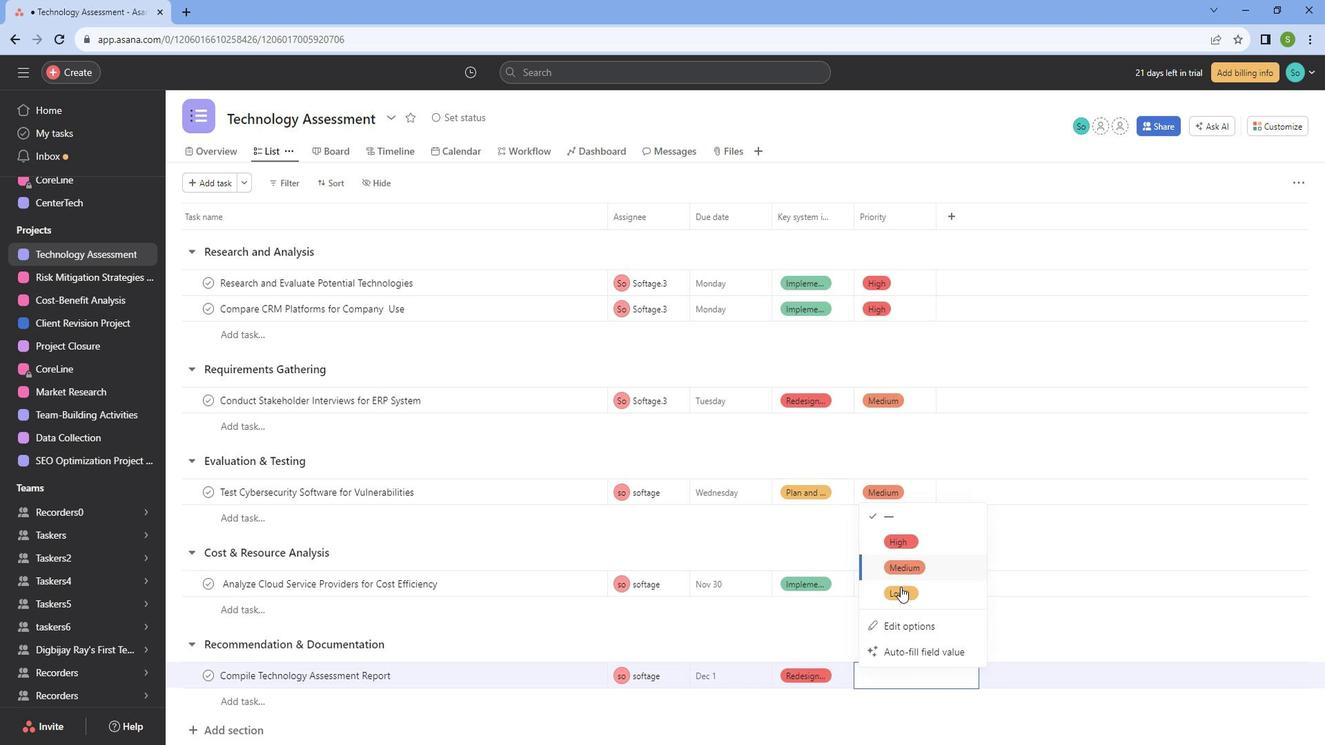 
Action: Mouse pressed left at (912, 590)
Screenshot: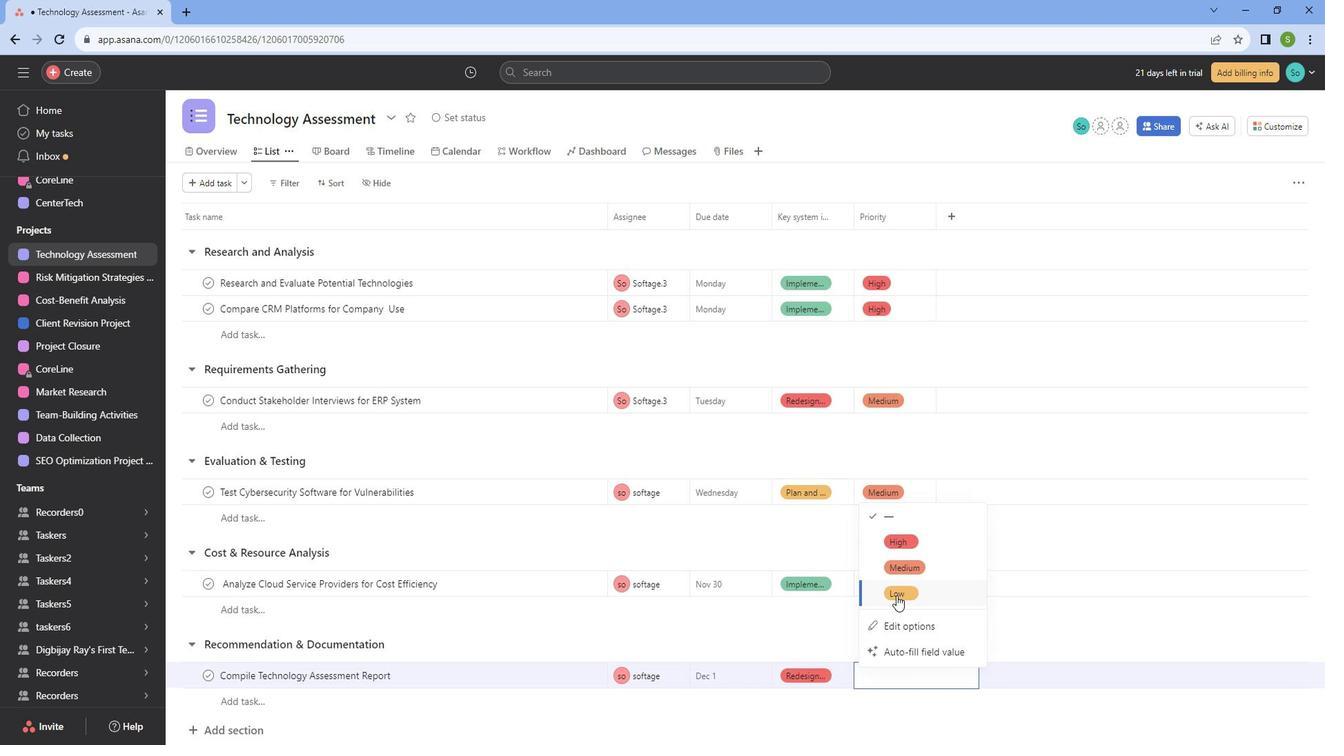 
Action: Mouse moved to (917, 607)
Screenshot: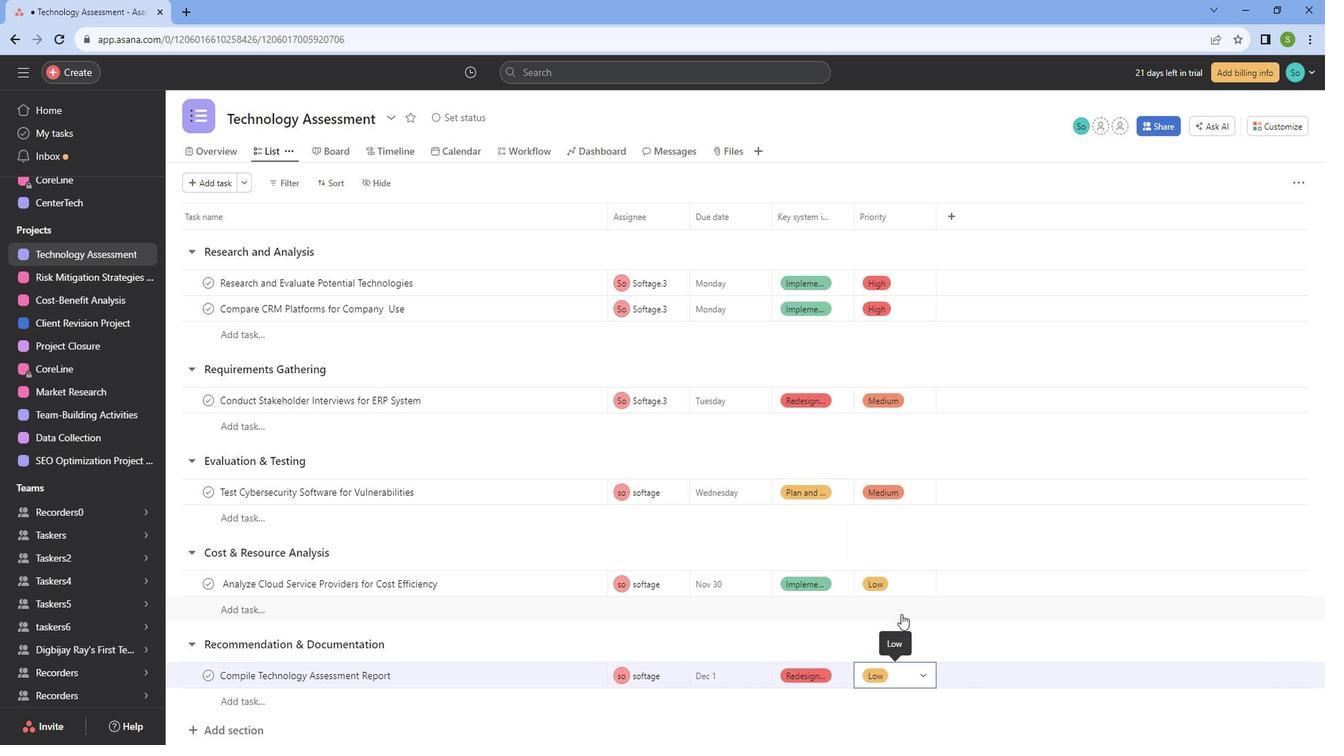 
Action: Mouse pressed left at (917, 607)
Screenshot: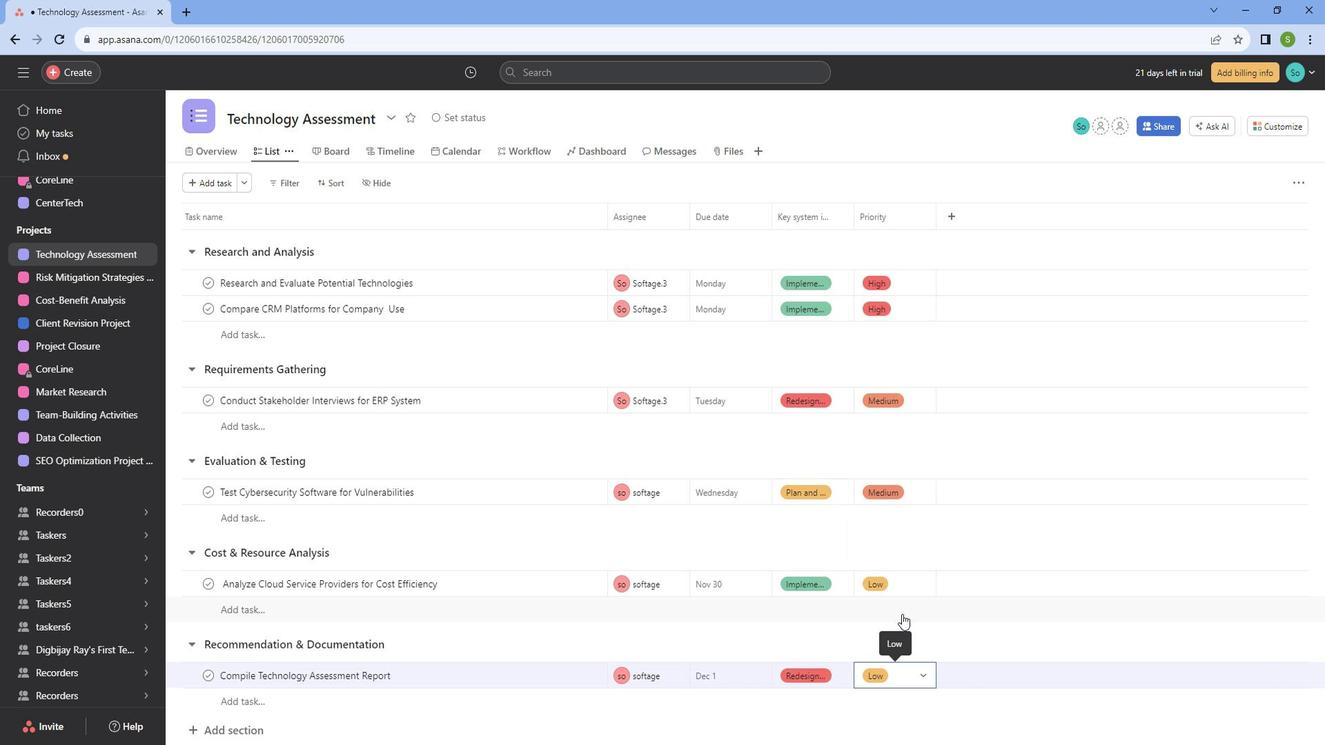 
Action: Mouse moved to (903, 637)
Screenshot: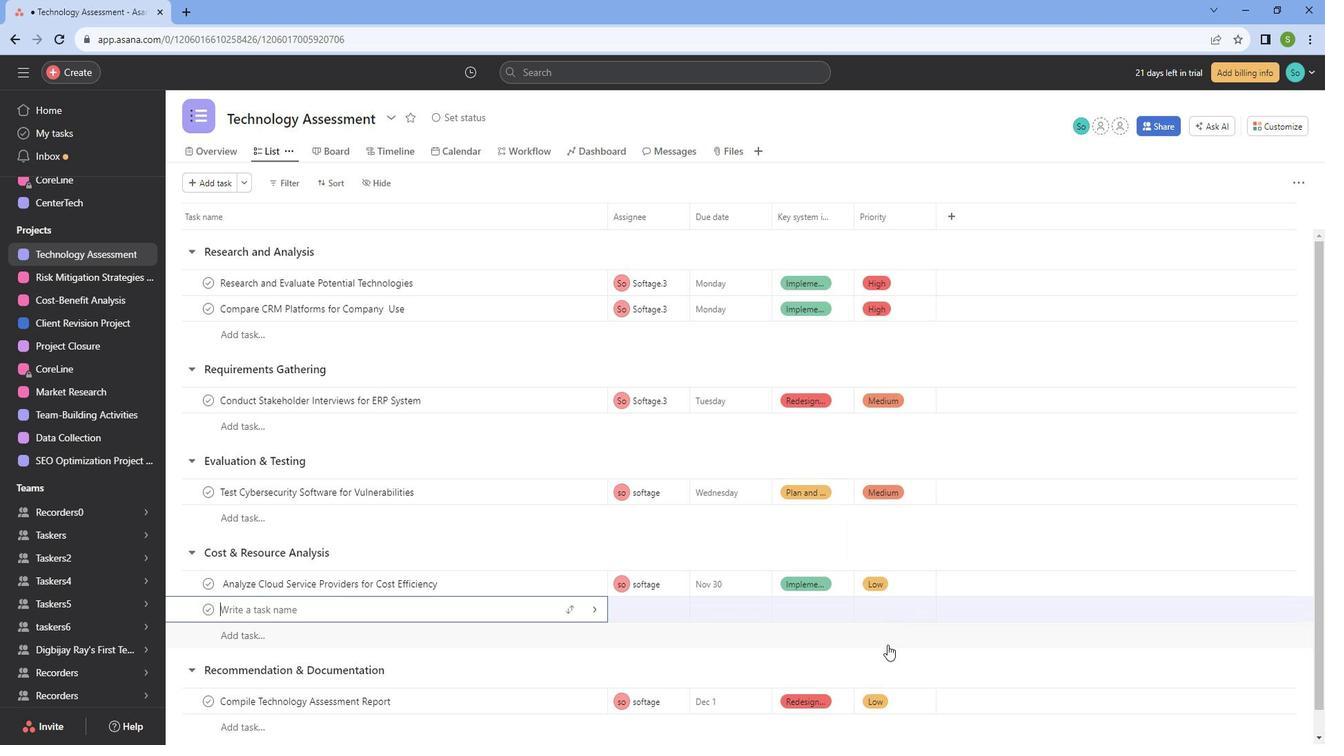 
Action: Mouse pressed left at (903, 637)
Screenshot: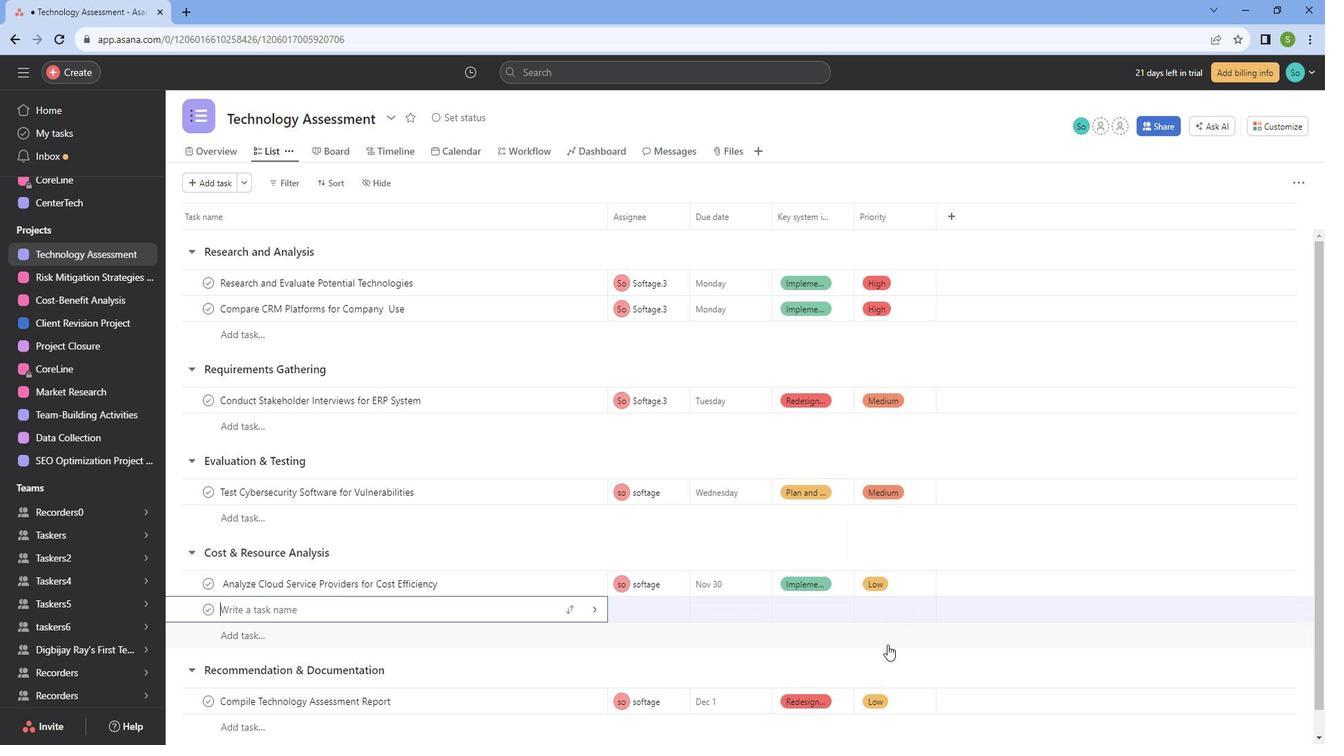 
Action: Mouse moved to (911, 622)
Screenshot: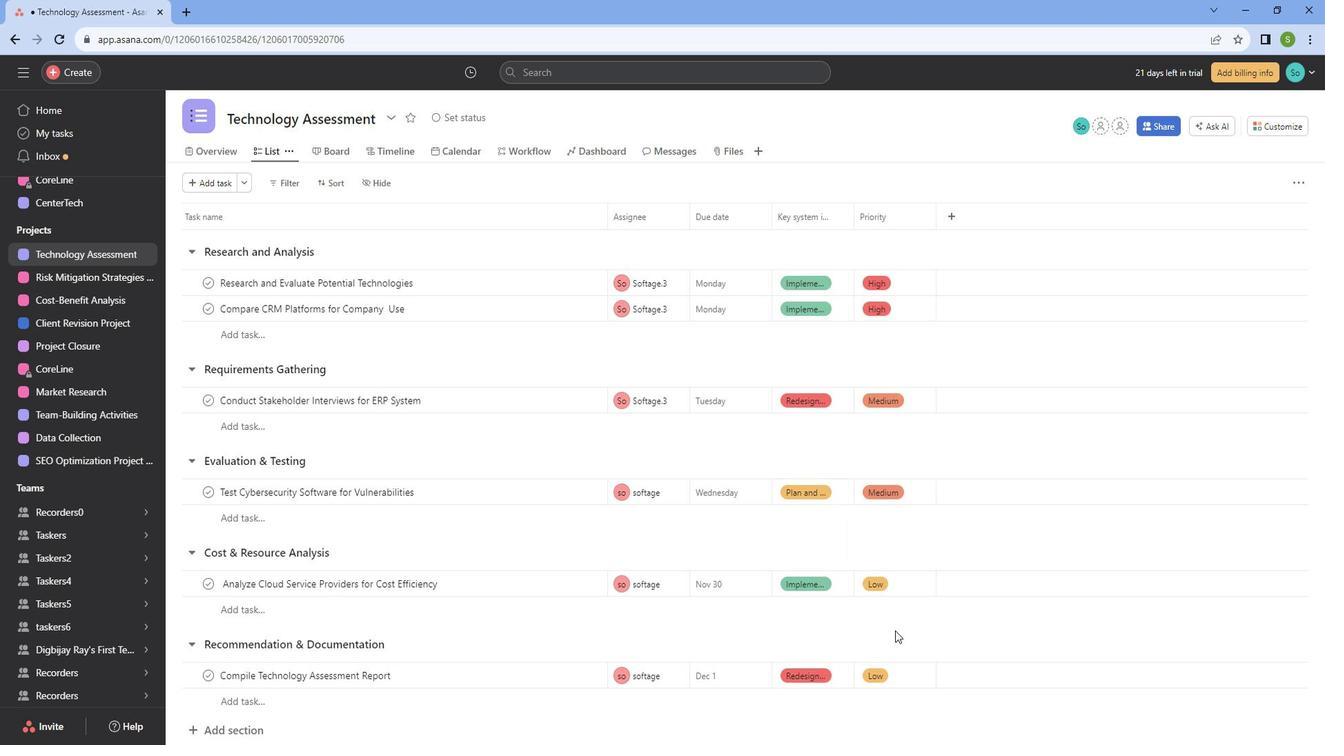 
